 Task: Find an Airbnb in Kandahar for 8 guests from 10th to 16th July with a price range of ₹10,000 to ₹16,000 and self check-in option.
Action: Mouse moved to (464, 103)
Screenshot: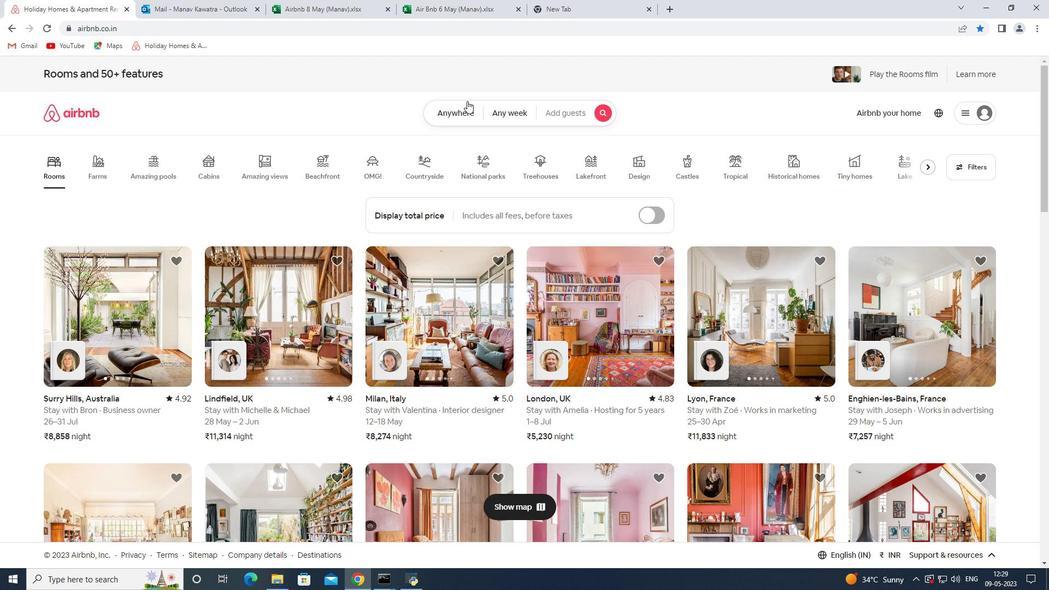 
Action: Mouse pressed left at (464, 103)
Screenshot: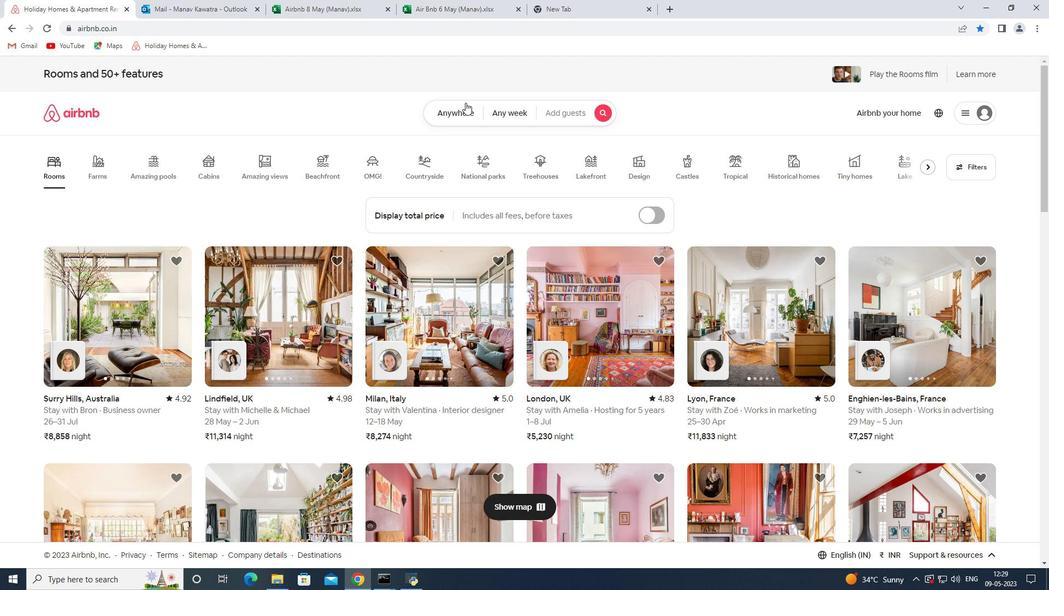 
Action: Mouse moved to (397, 159)
Screenshot: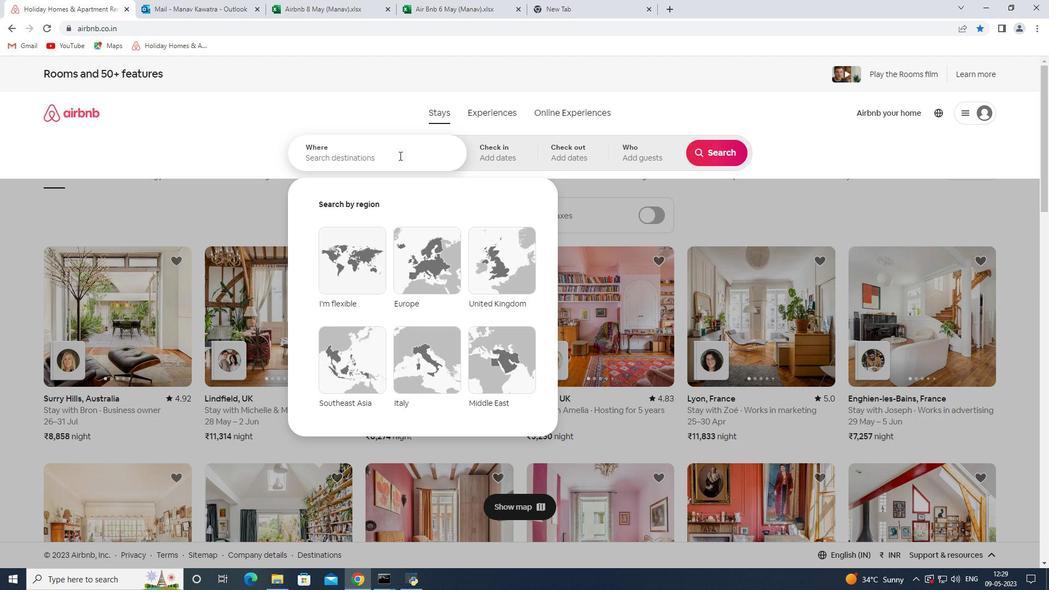 
Action: Mouse pressed left at (397, 159)
Screenshot: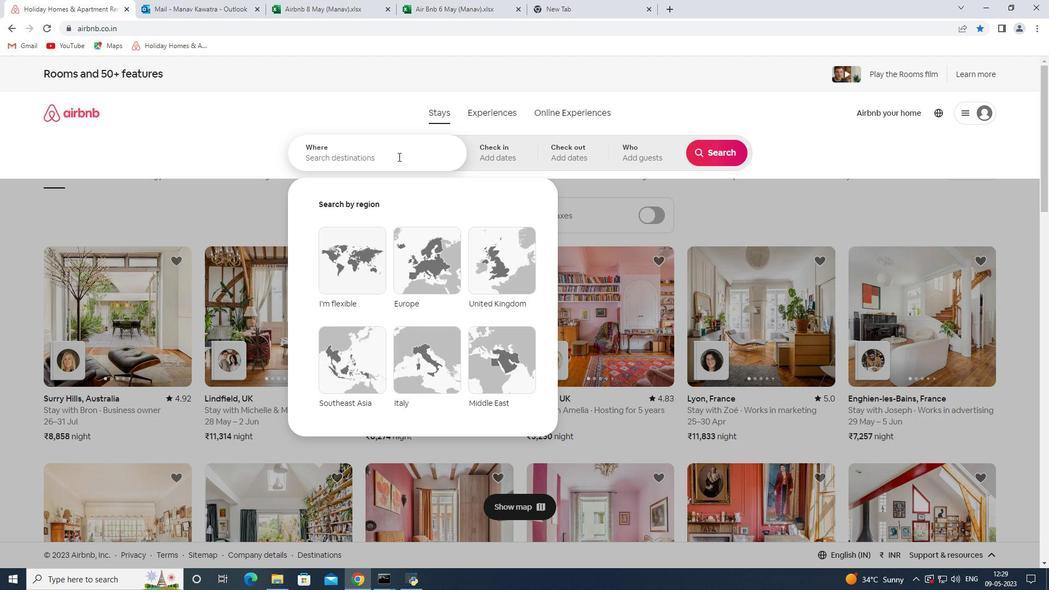 
Action: Key pressed <Key.shift><Key.shift><Key.shift>Kandahar<Key.space><Key.shift><Key.shift><Key.shift><Key.shift><Key.shift>Afg
Screenshot: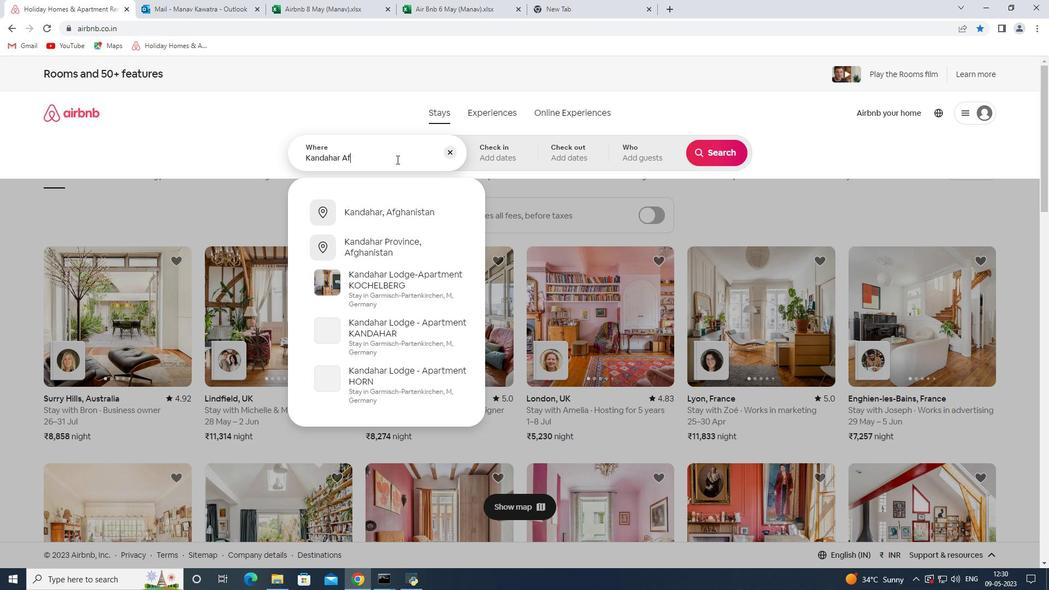 
Action: Mouse moved to (419, 222)
Screenshot: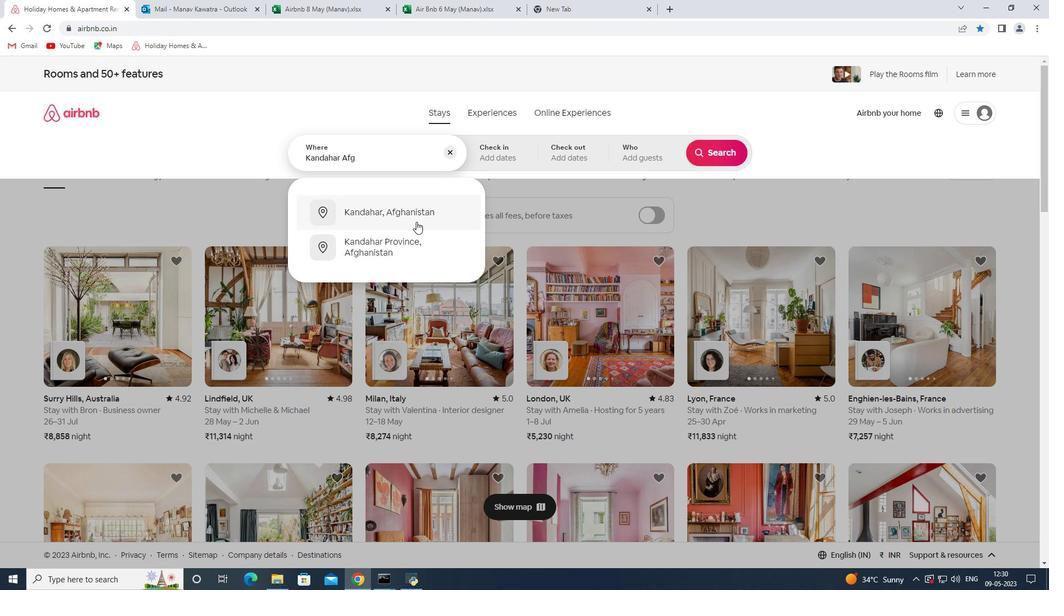
Action: Mouse pressed left at (419, 222)
Screenshot: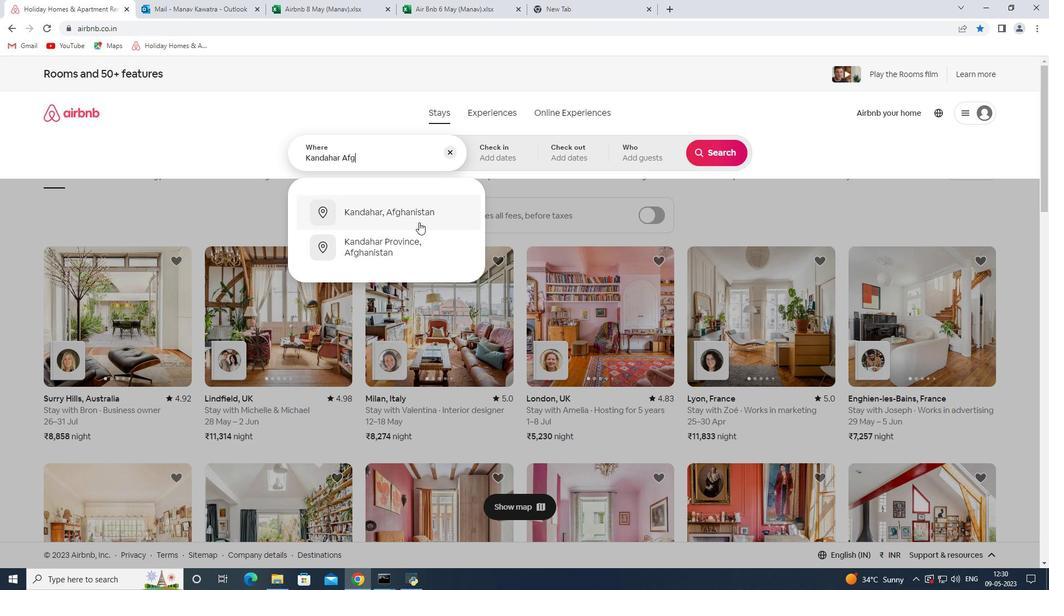 
Action: Mouse moved to (716, 240)
Screenshot: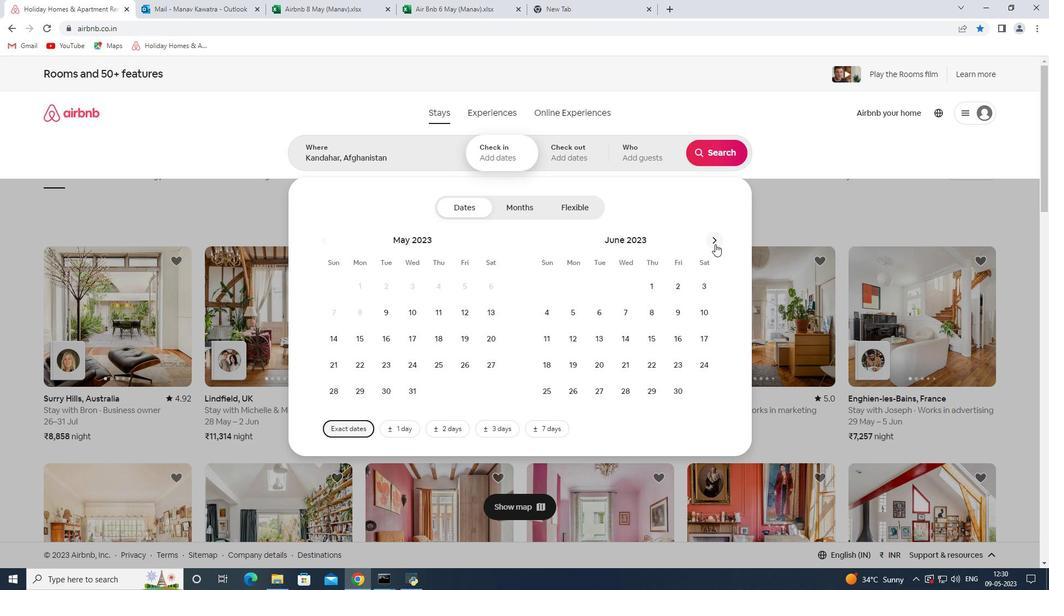
Action: Mouse pressed left at (716, 240)
Screenshot: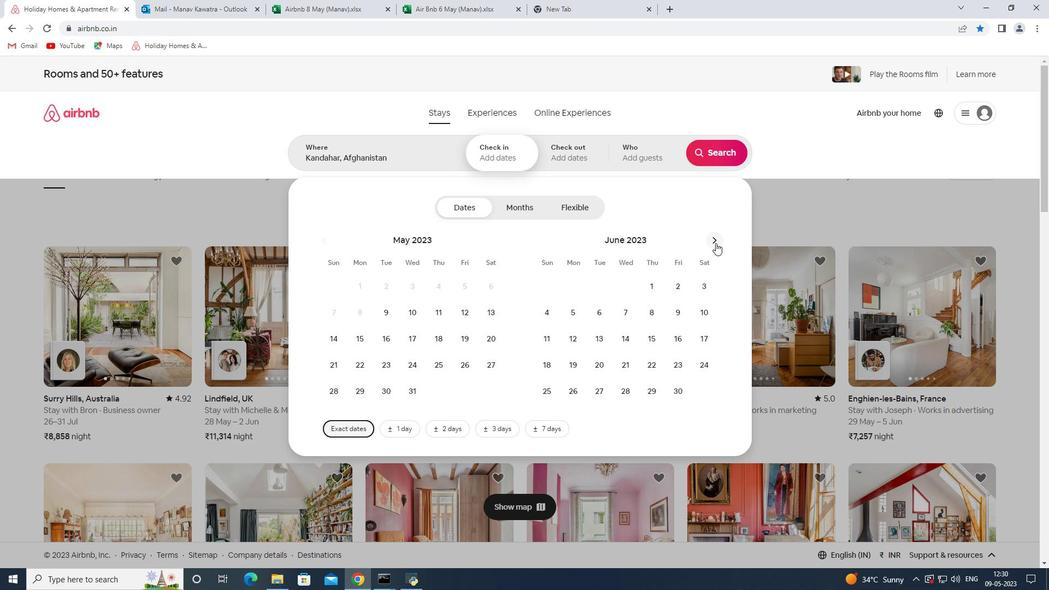 
Action: Mouse moved to (574, 345)
Screenshot: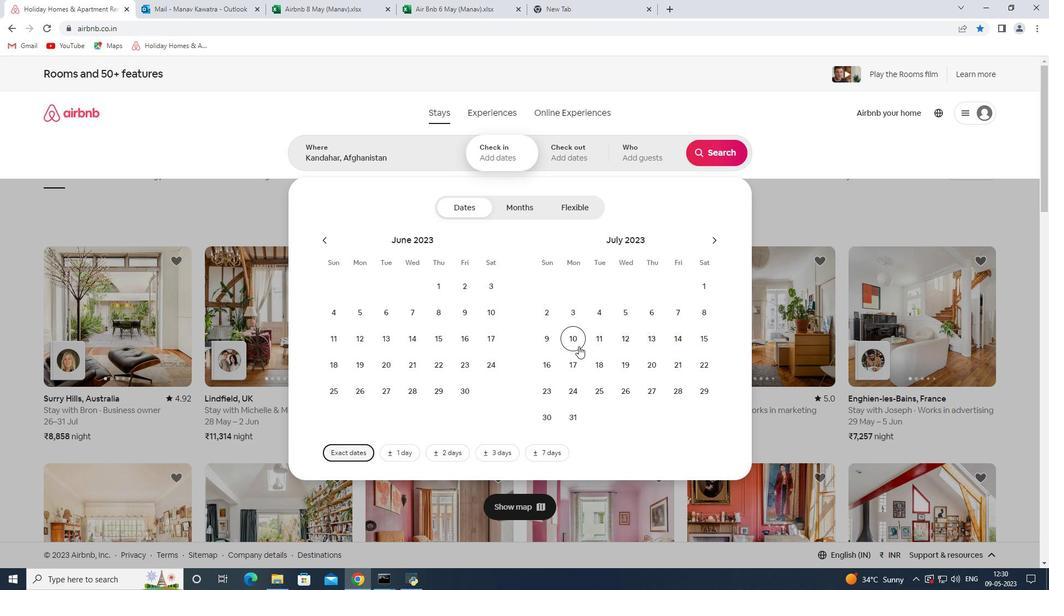 
Action: Mouse pressed left at (574, 345)
Screenshot: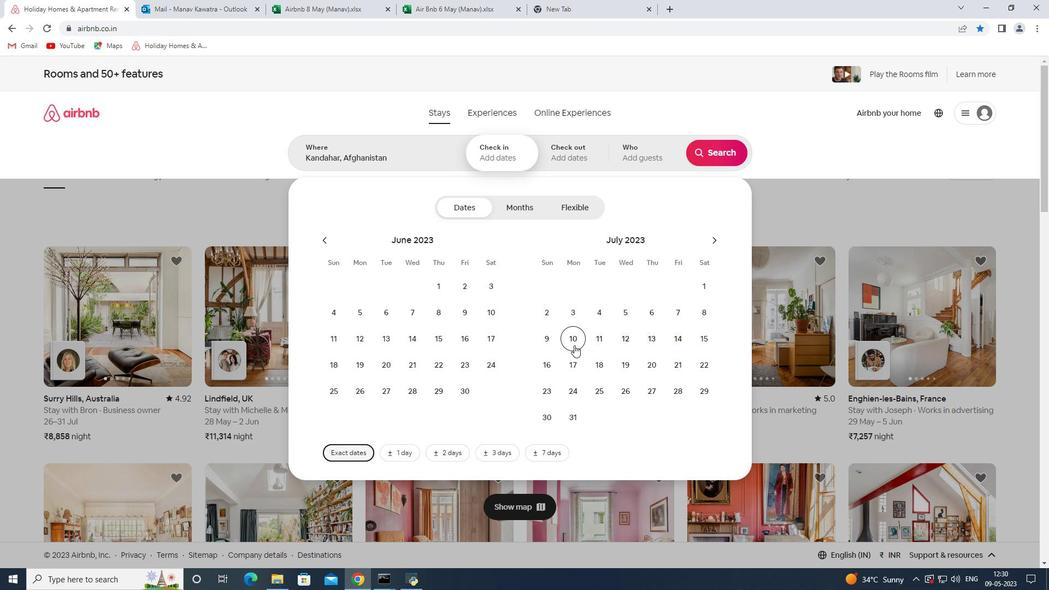 
Action: Mouse moved to (551, 368)
Screenshot: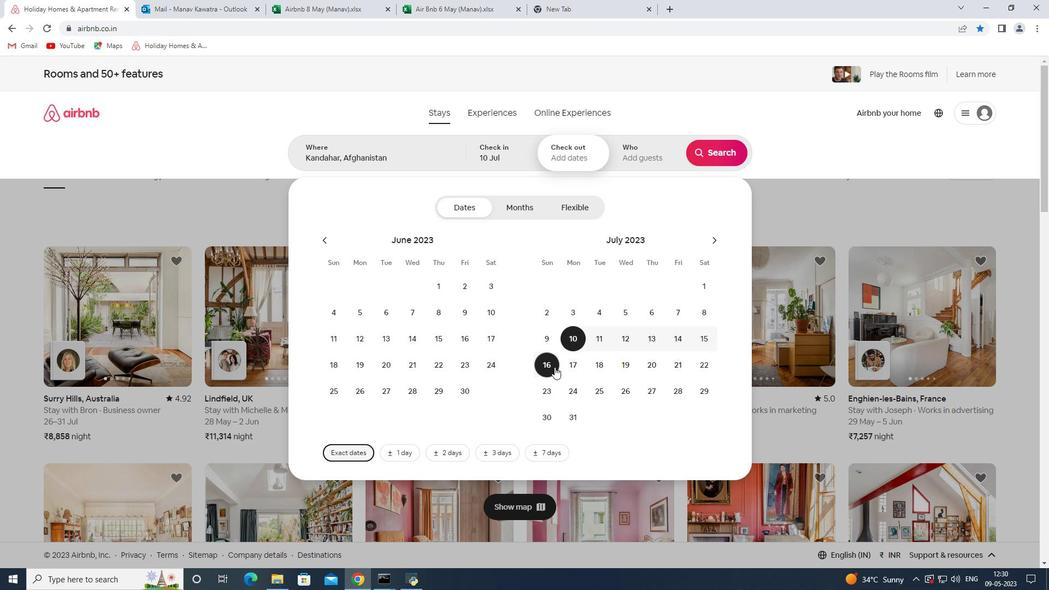 
Action: Mouse pressed left at (551, 368)
Screenshot: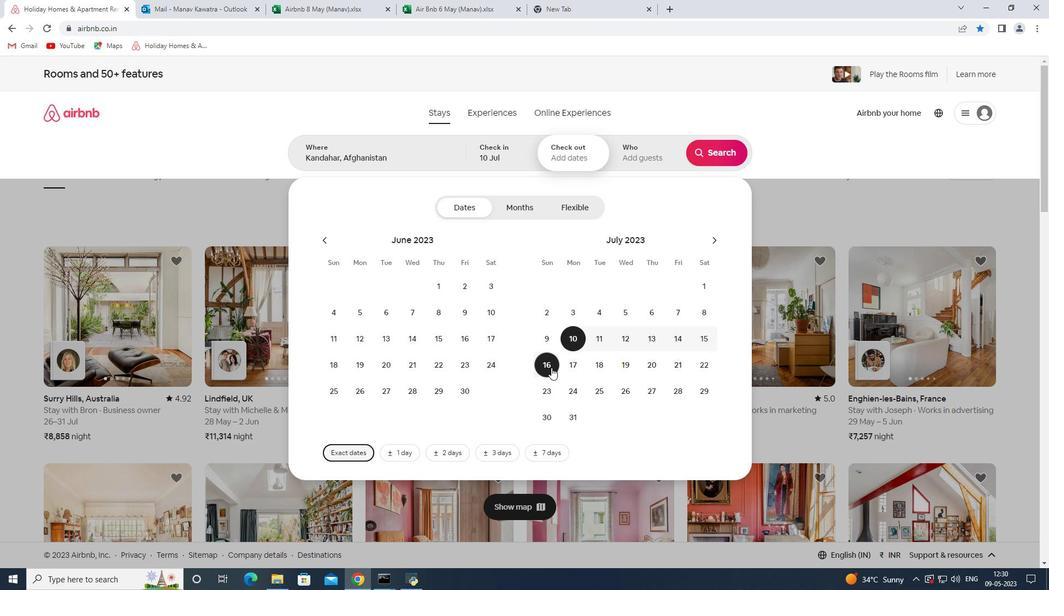 
Action: Mouse moved to (641, 164)
Screenshot: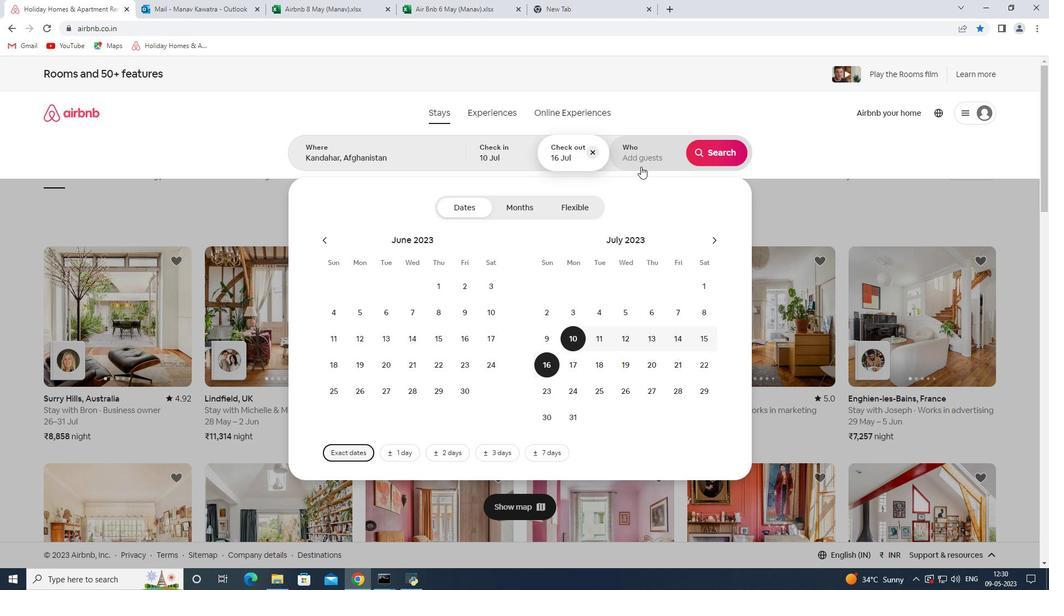 
Action: Mouse pressed left at (641, 164)
Screenshot: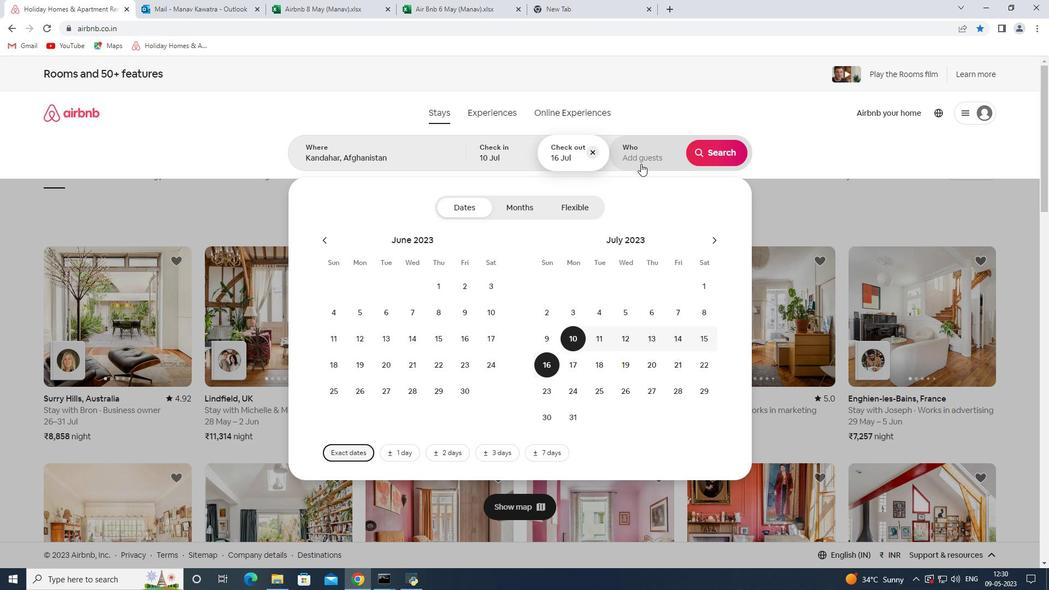 
Action: Mouse moved to (727, 211)
Screenshot: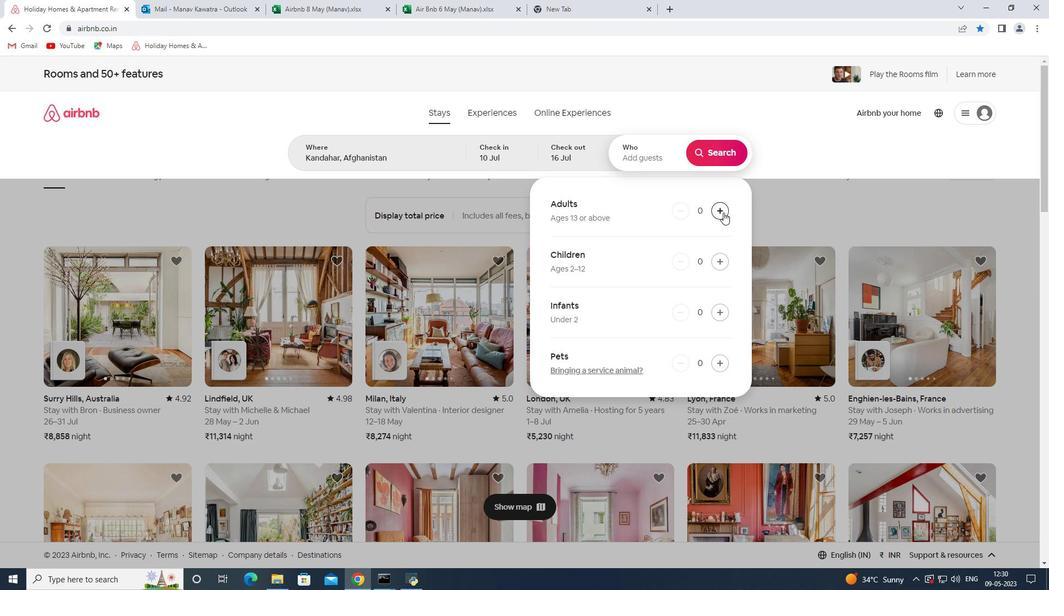
Action: Mouse pressed left at (727, 211)
Screenshot: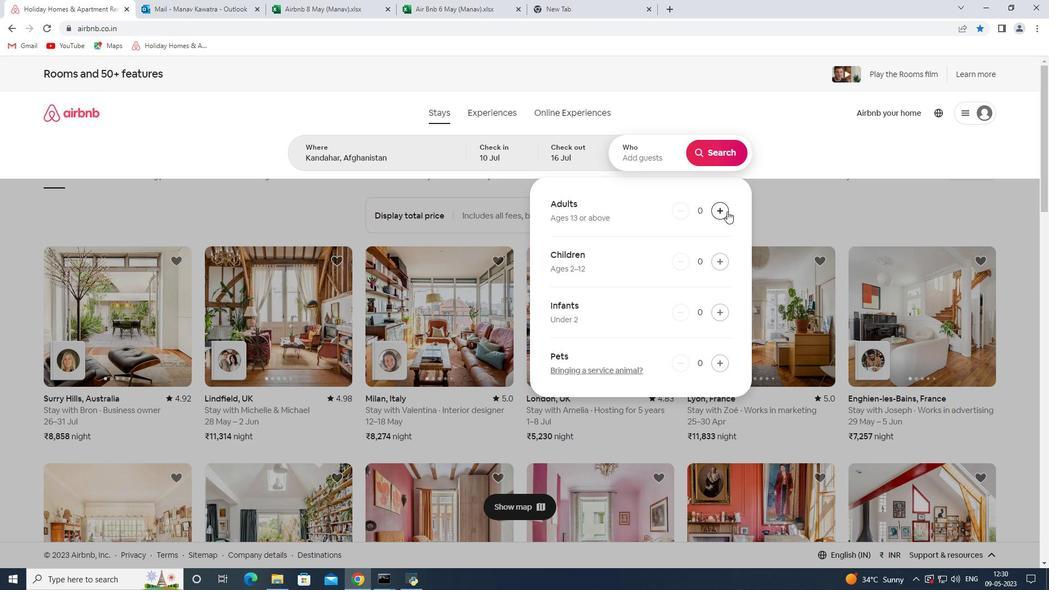 
Action: Mouse pressed left at (727, 211)
Screenshot: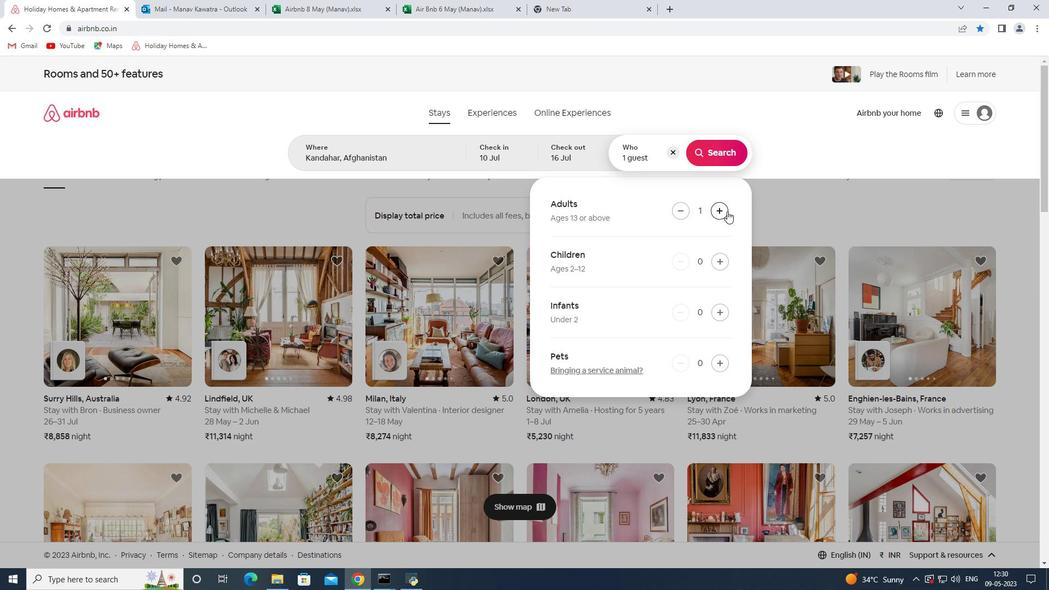
Action: Mouse moved to (722, 212)
Screenshot: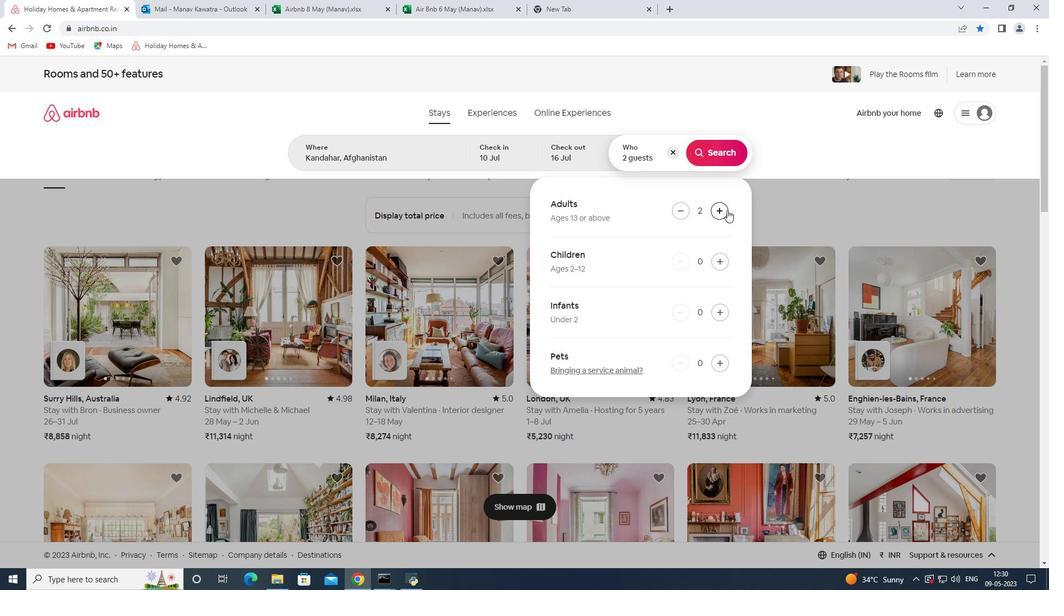 
Action: Mouse pressed left at (722, 212)
Screenshot: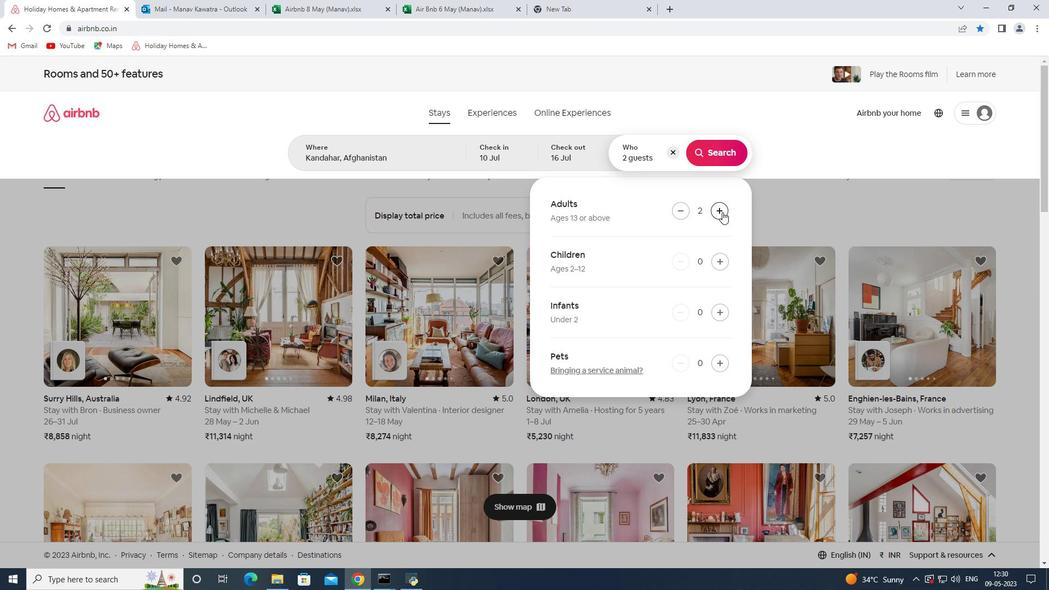 
Action: Mouse pressed left at (722, 212)
Screenshot: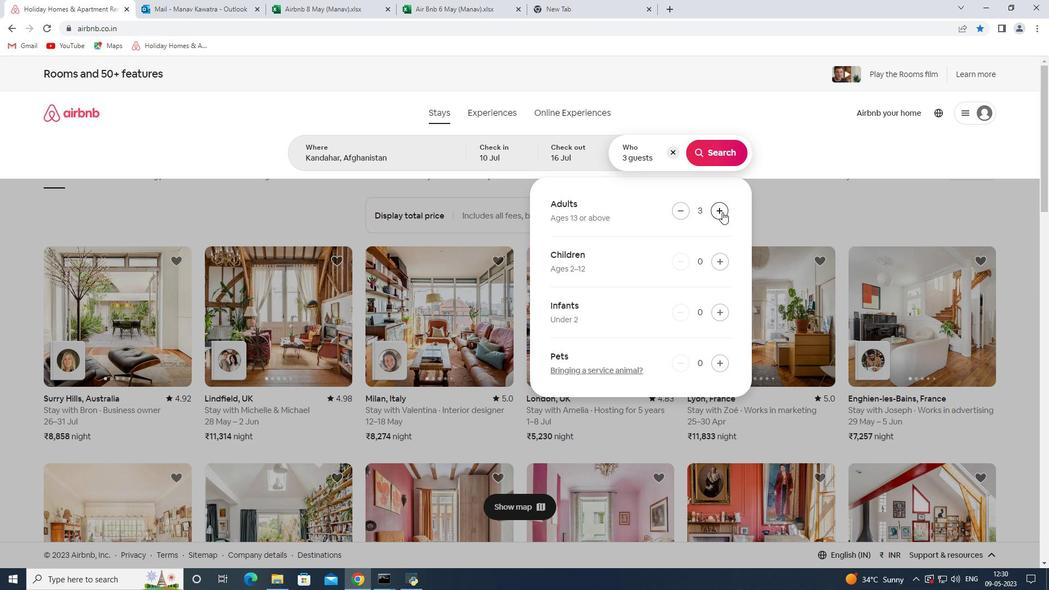 
Action: Mouse pressed left at (722, 212)
Screenshot: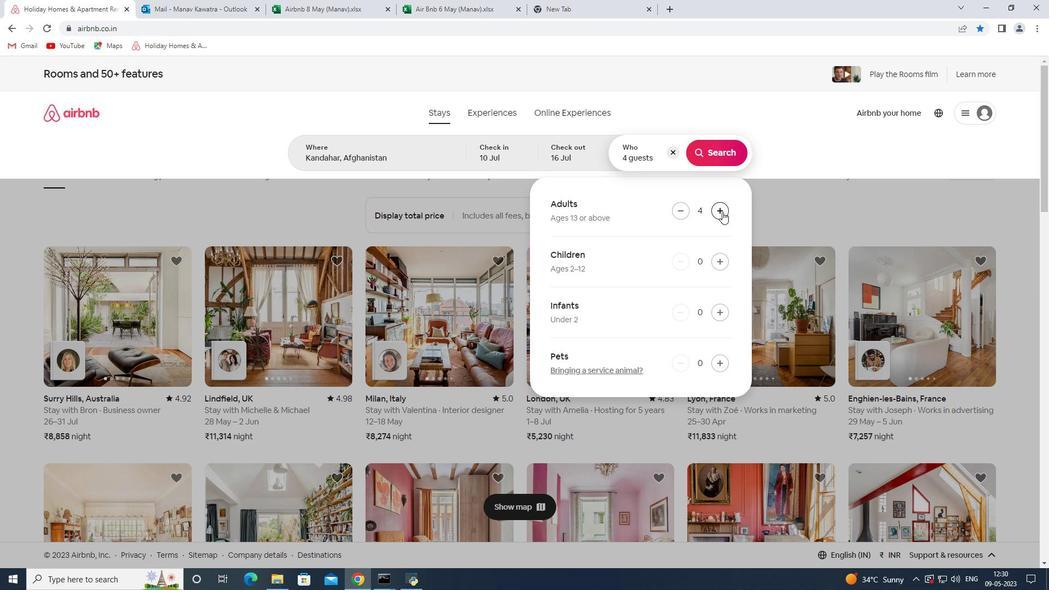 
Action: Mouse pressed left at (722, 212)
Screenshot: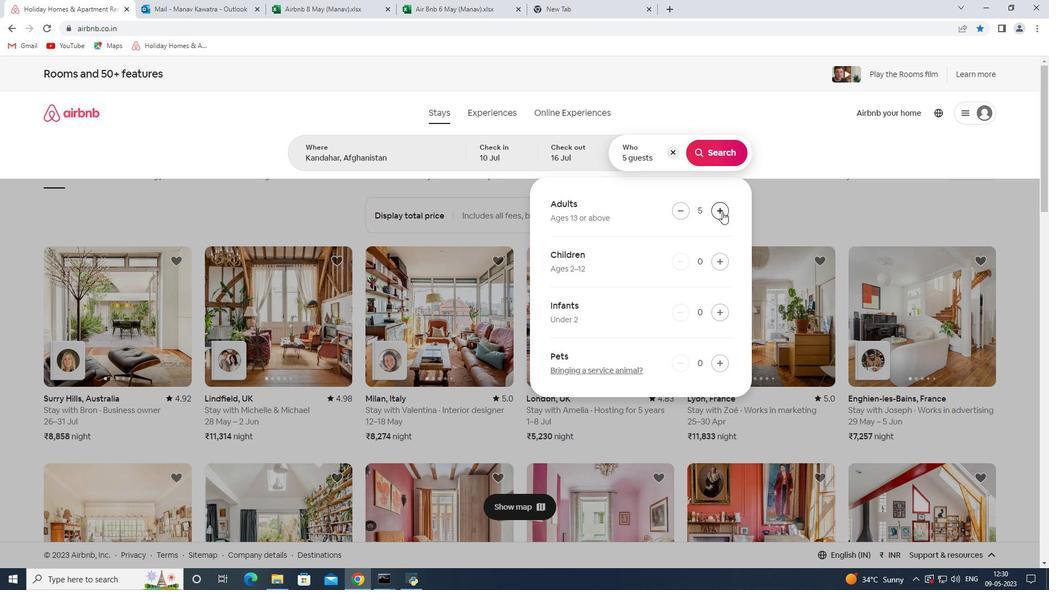 
Action: Mouse pressed left at (722, 212)
Screenshot: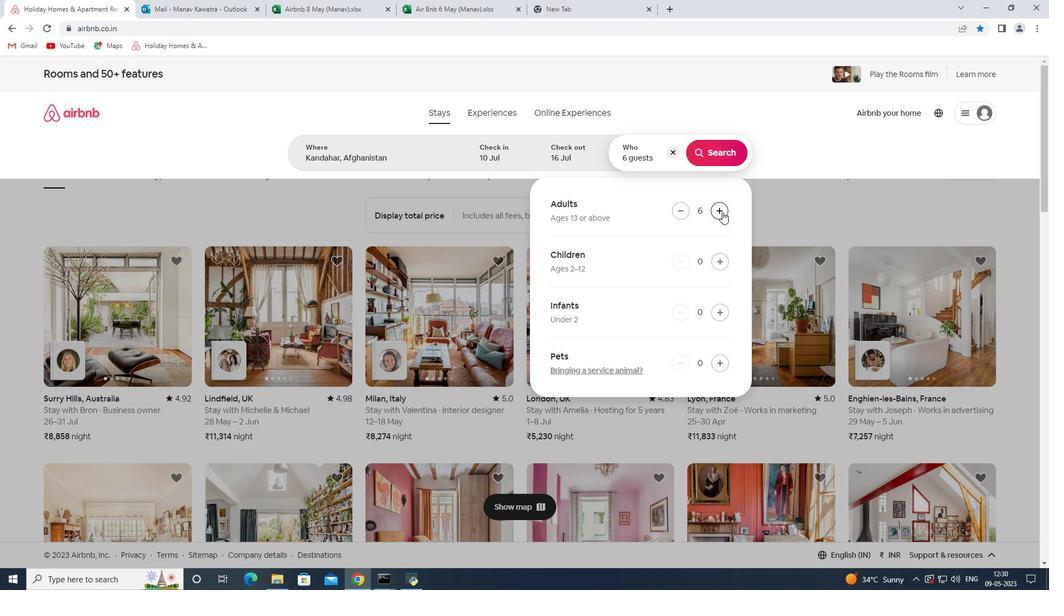 
Action: Mouse pressed left at (722, 212)
Screenshot: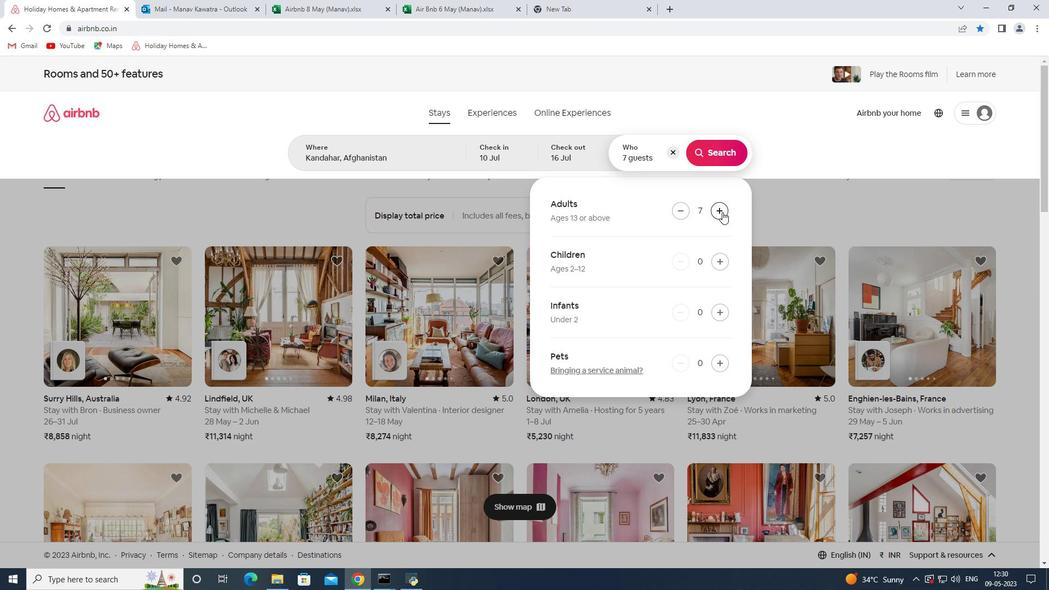 
Action: Mouse moved to (714, 156)
Screenshot: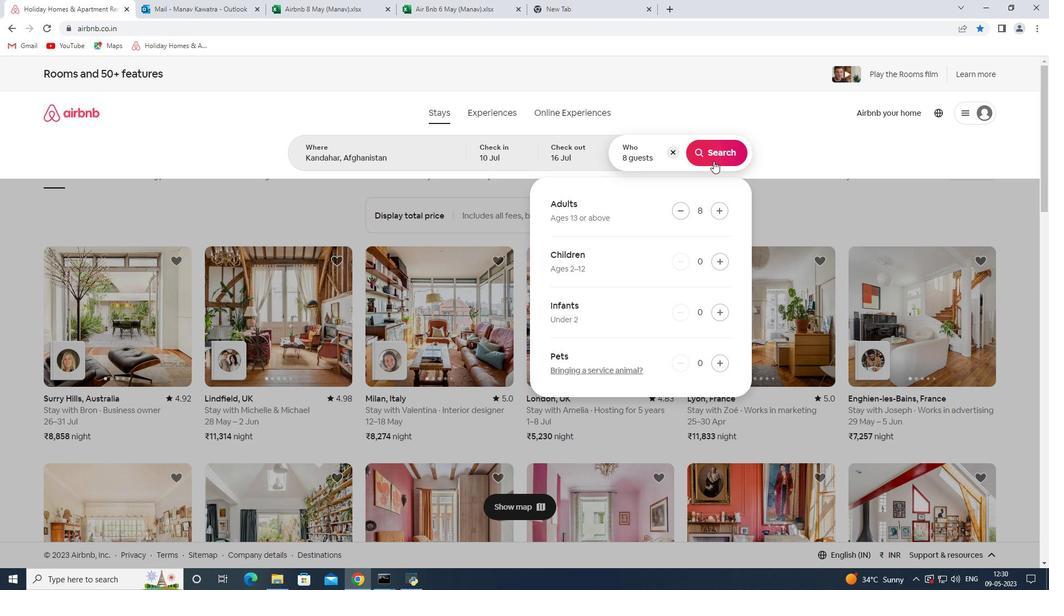 
Action: Mouse pressed left at (714, 156)
Screenshot: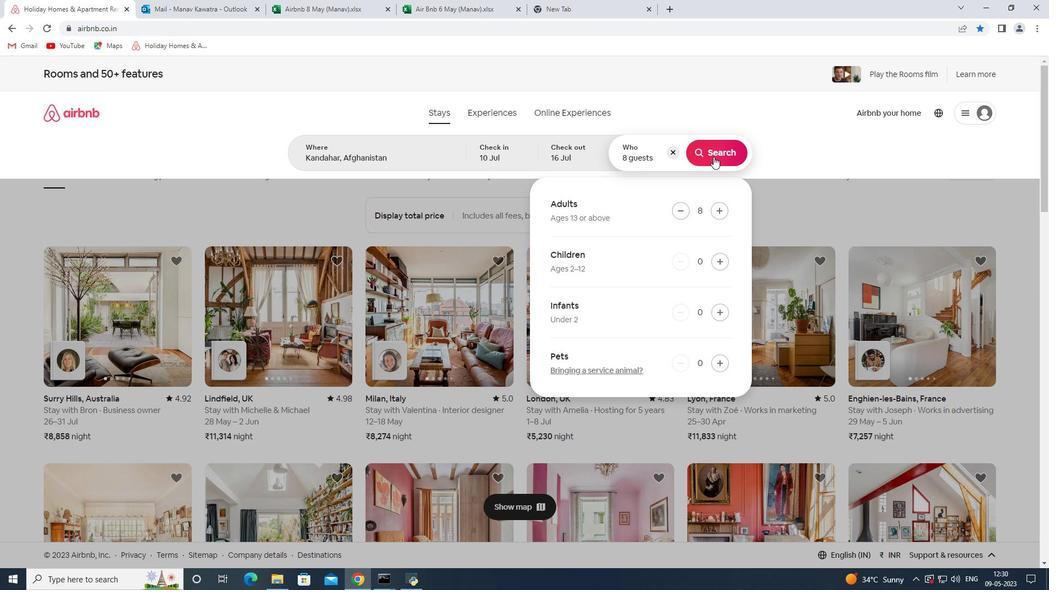 
Action: Mouse moved to (995, 120)
Screenshot: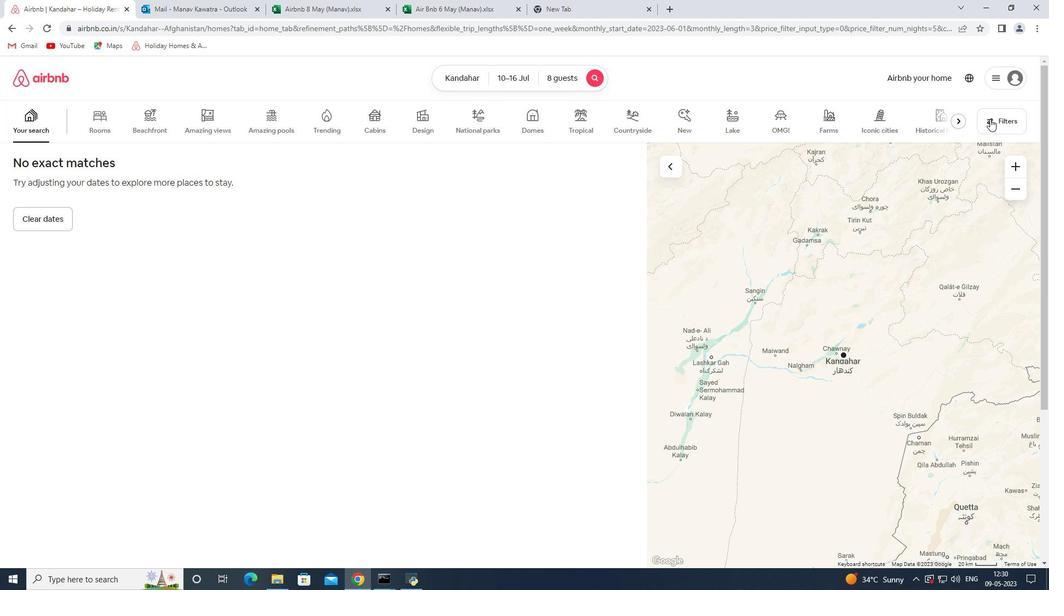 
Action: Mouse pressed left at (995, 120)
Screenshot: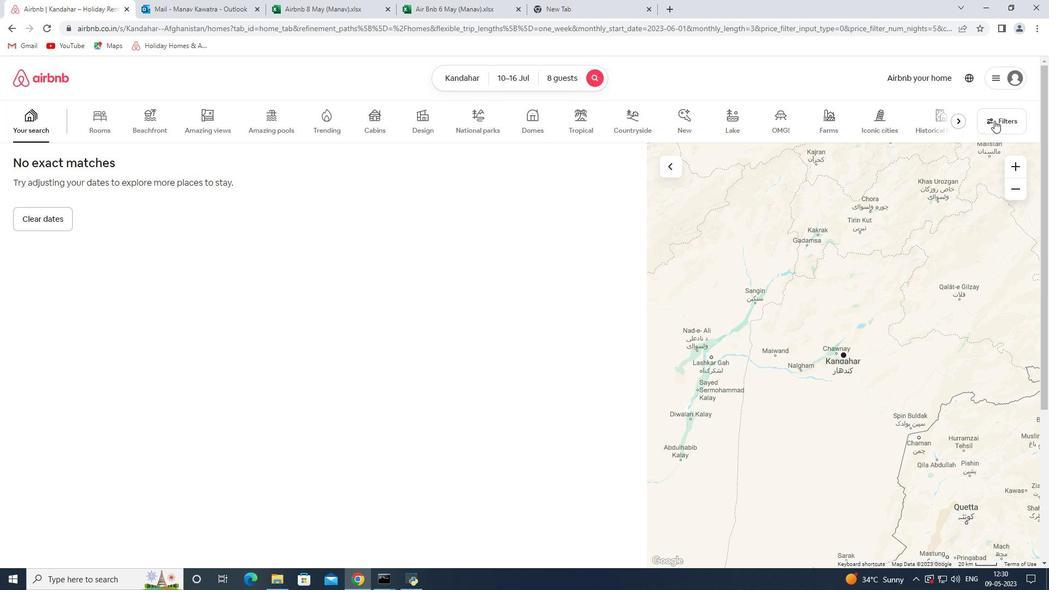 
Action: Mouse moved to (393, 392)
Screenshot: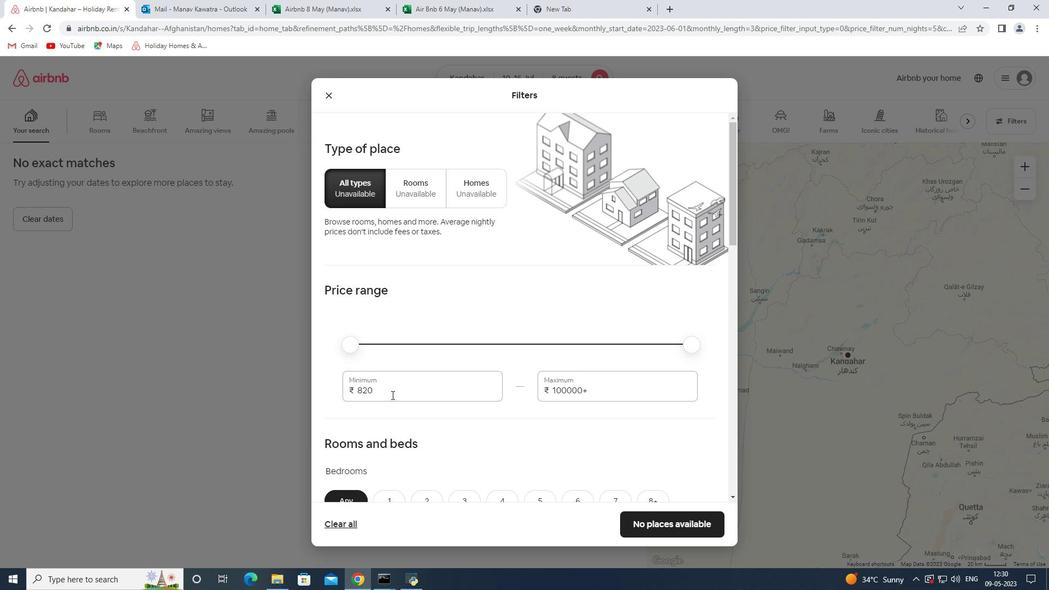 
Action: Mouse pressed left at (393, 392)
Screenshot: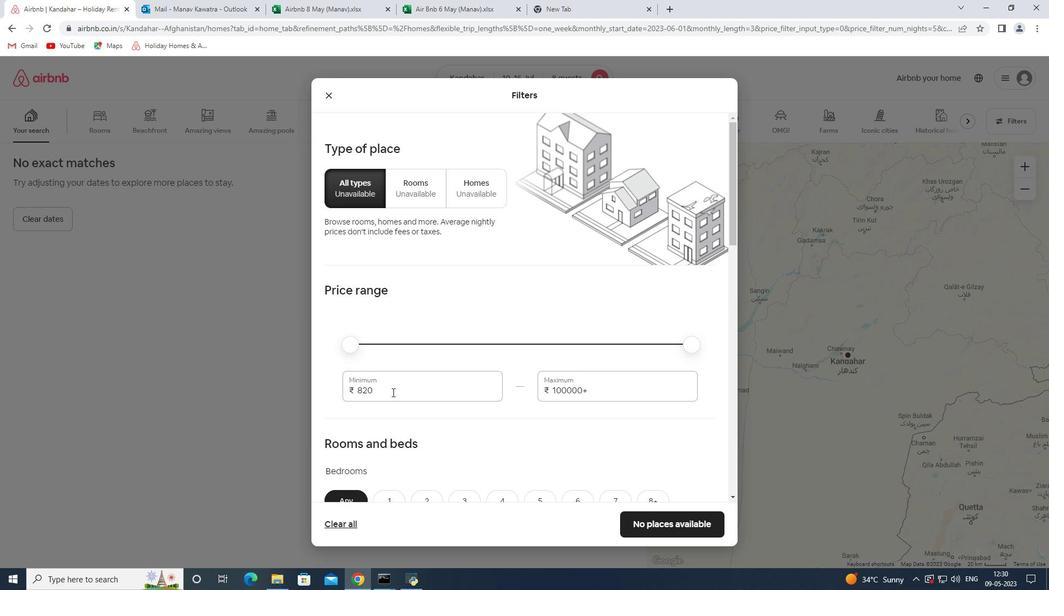 
Action: Mouse pressed left at (393, 392)
Screenshot: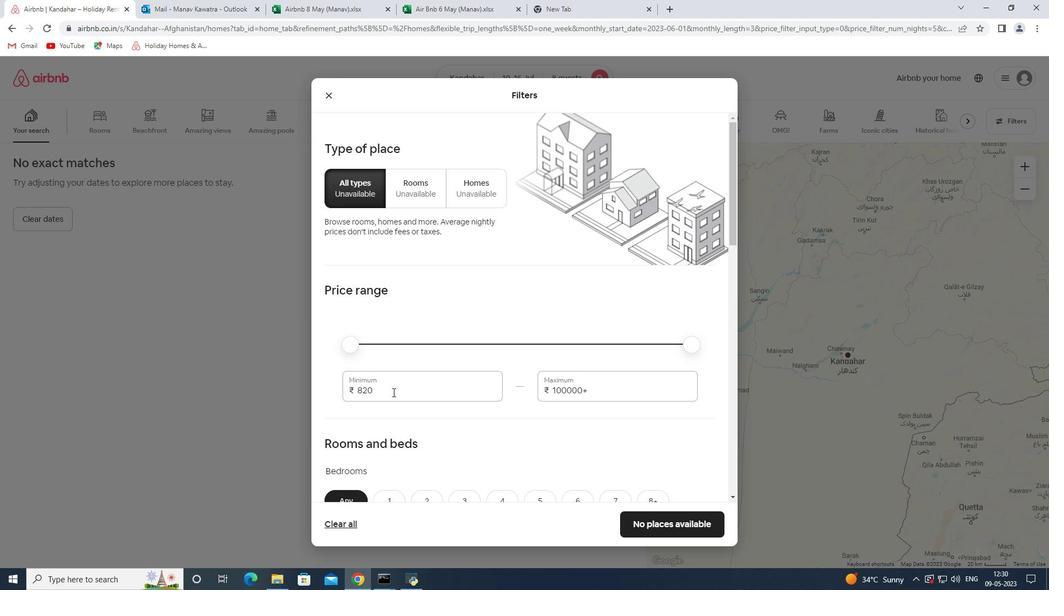 
Action: Key pressed 10000<Key.tab>16000
Screenshot: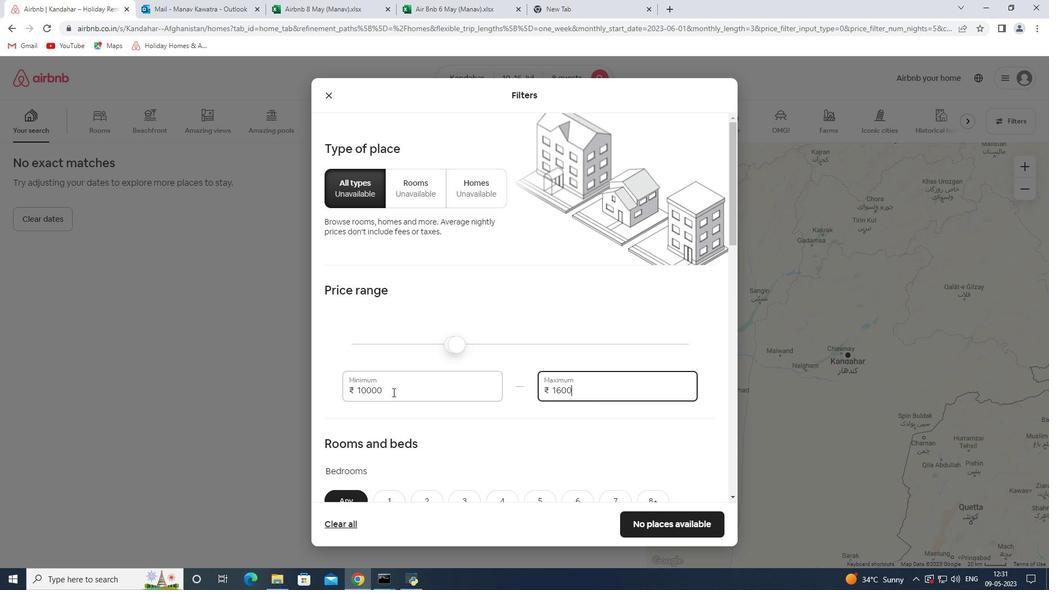 
Action: Mouse moved to (429, 433)
Screenshot: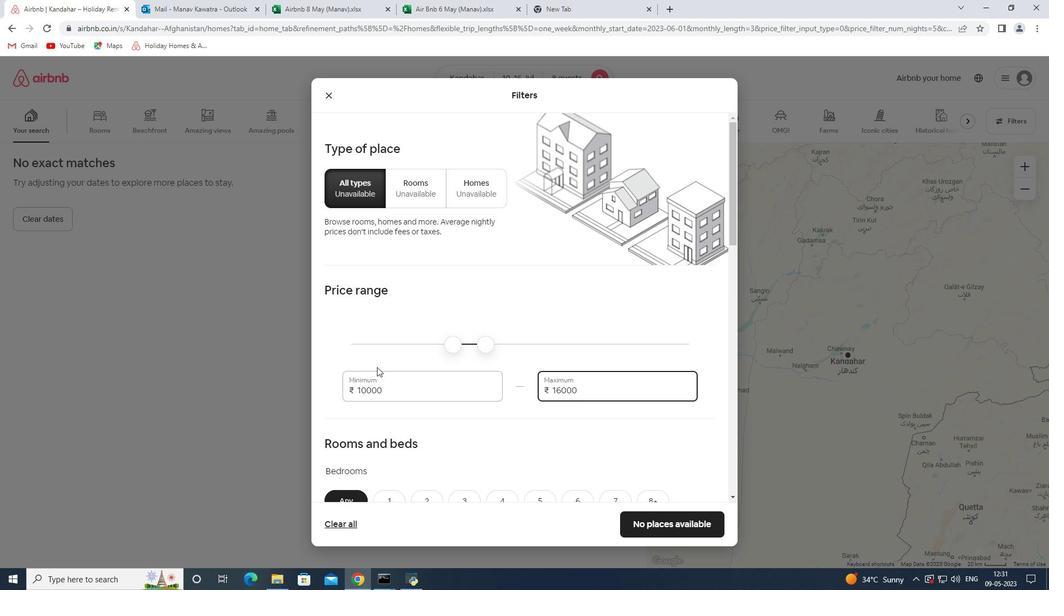 
Action: Mouse scrolled (429, 432) with delta (0, 0)
Screenshot: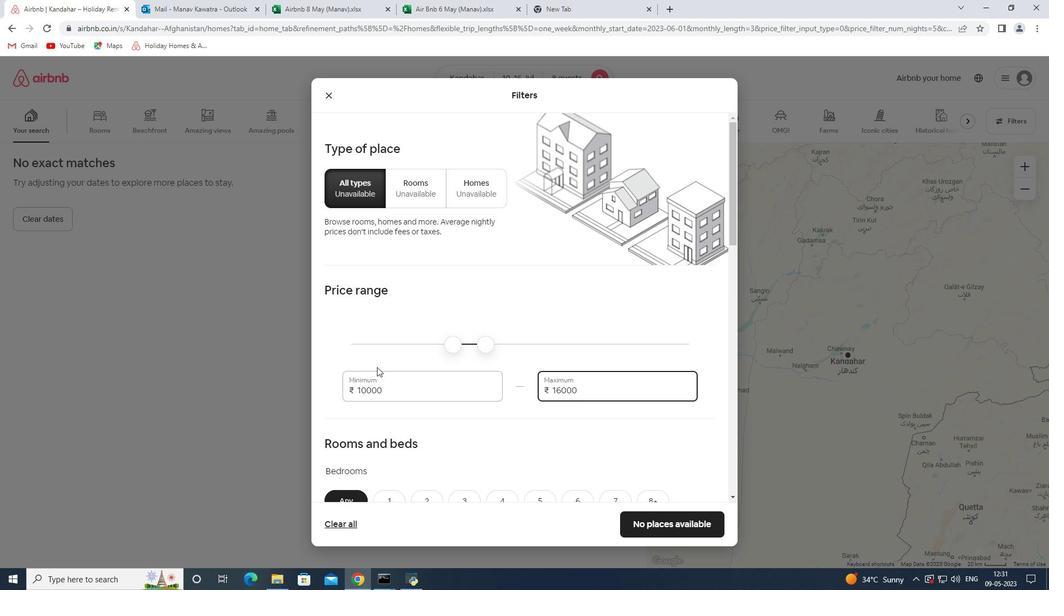
Action: Mouse moved to (446, 434)
Screenshot: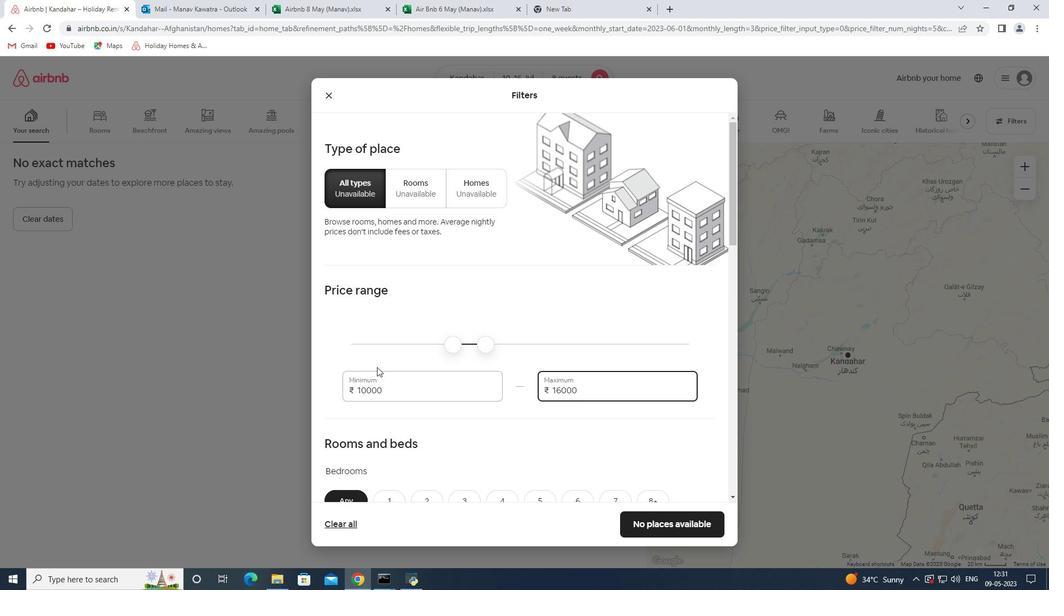 
Action: Mouse scrolled (446, 433) with delta (0, 0)
Screenshot: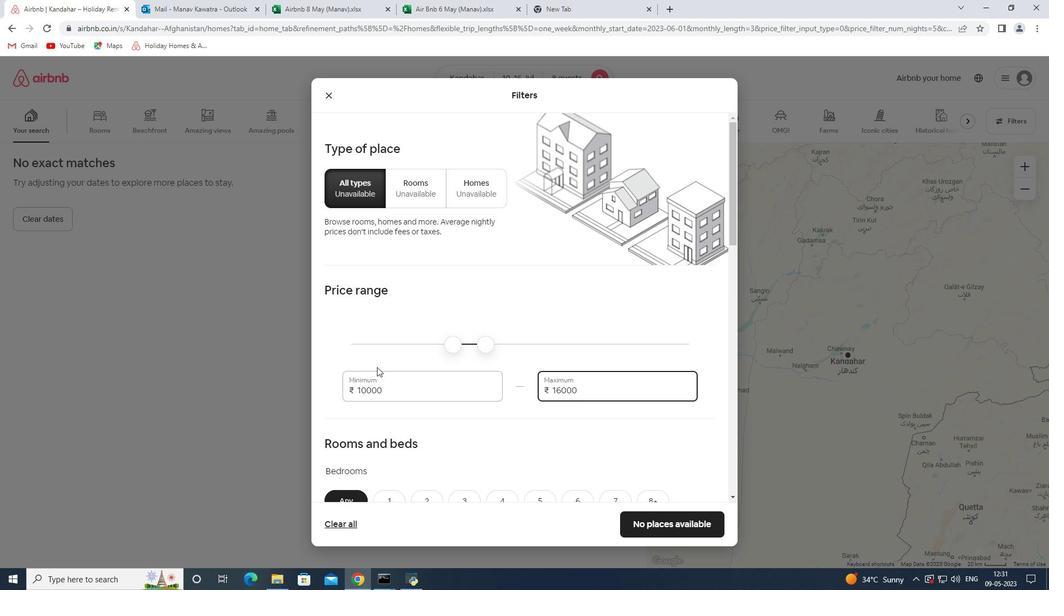 
Action: Mouse moved to (465, 432)
Screenshot: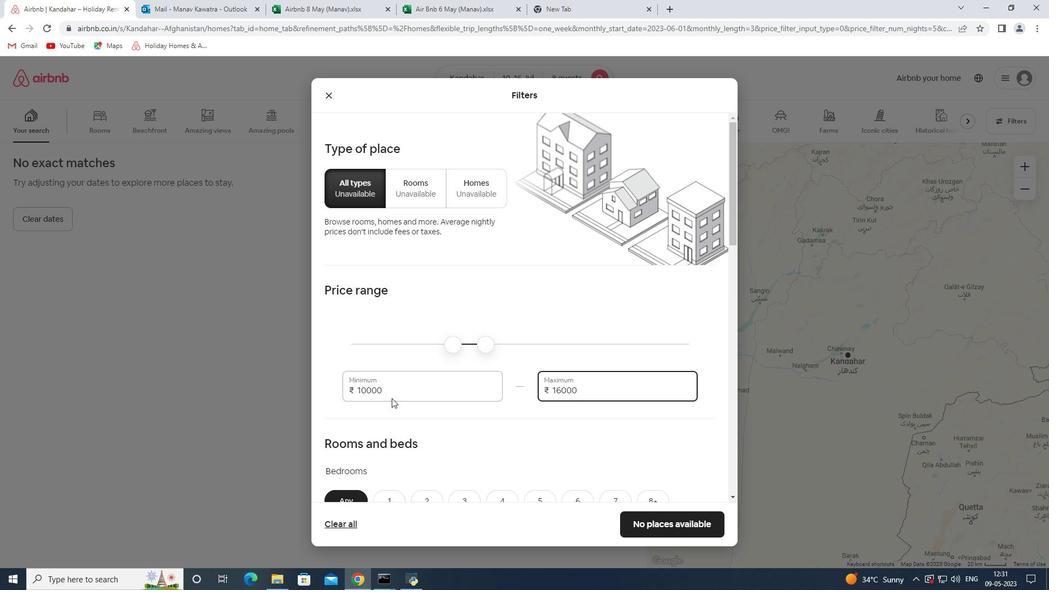 
Action: Mouse scrolled (465, 431) with delta (0, 0)
Screenshot: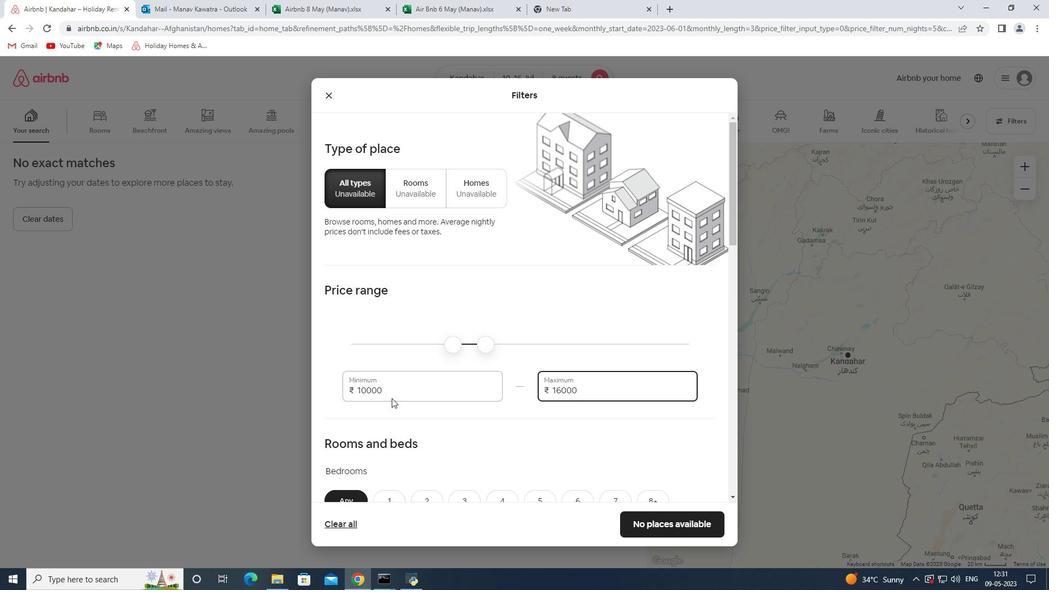 
Action: Mouse moved to (482, 424)
Screenshot: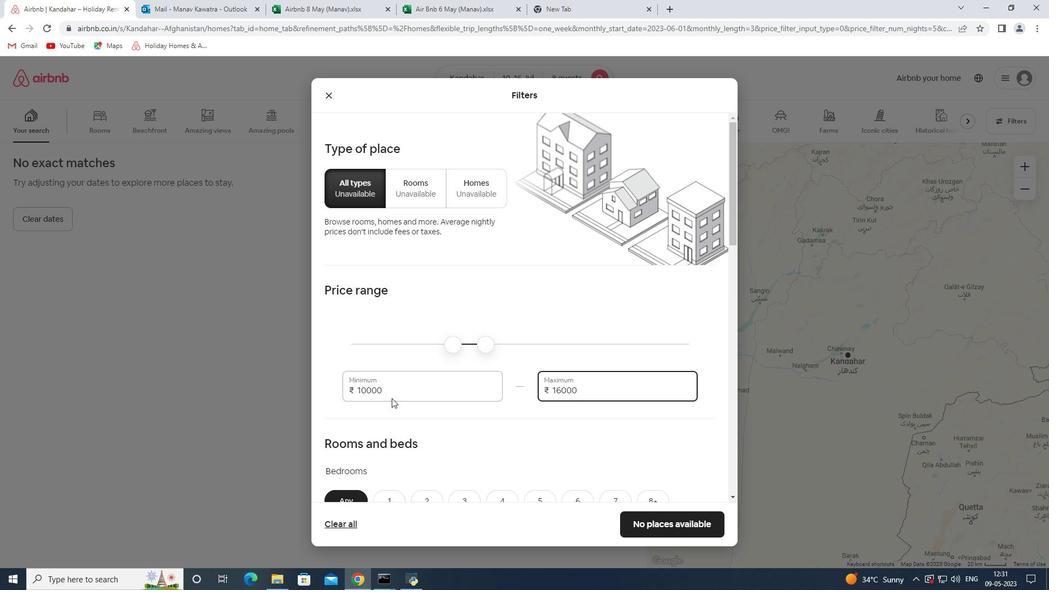 
Action: Mouse scrolled (482, 424) with delta (0, 0)
Screenshot: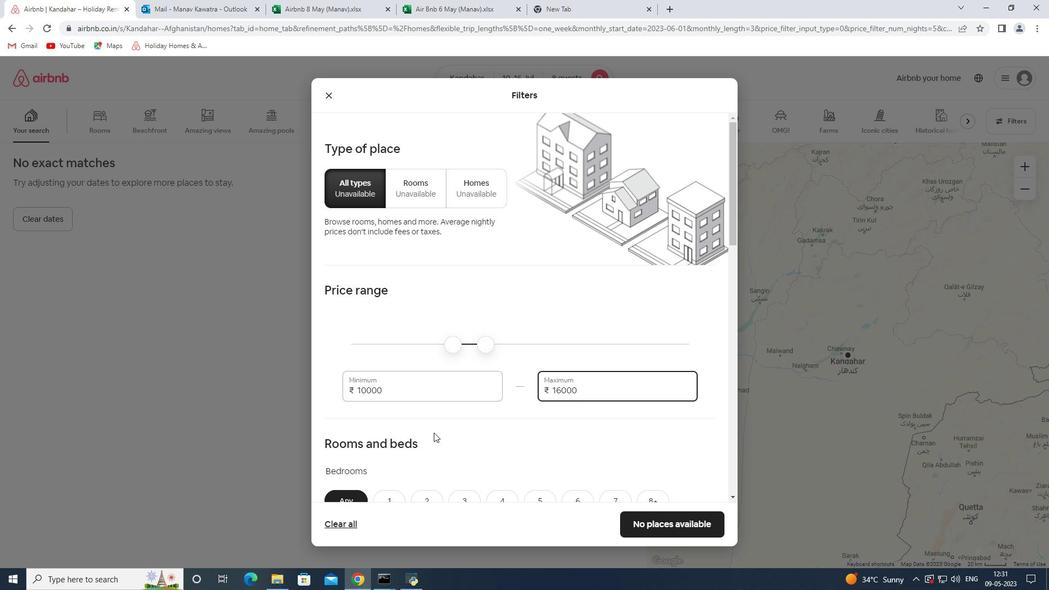 
Action: Mouse moved to (655, 277)
Screenshot: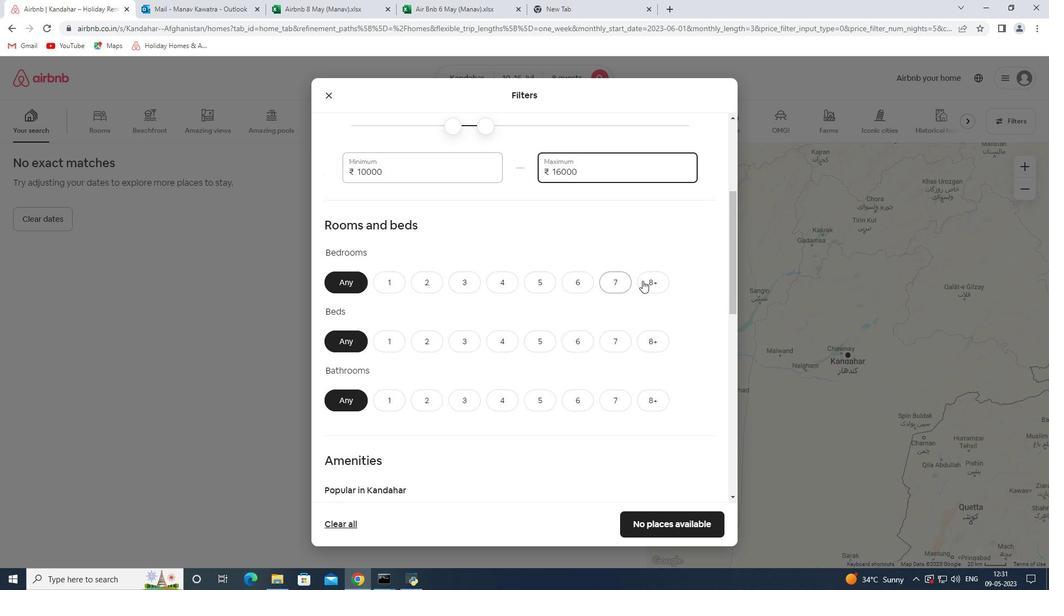 
Action: Mouse pressed left at (655, 277)
Screenshot: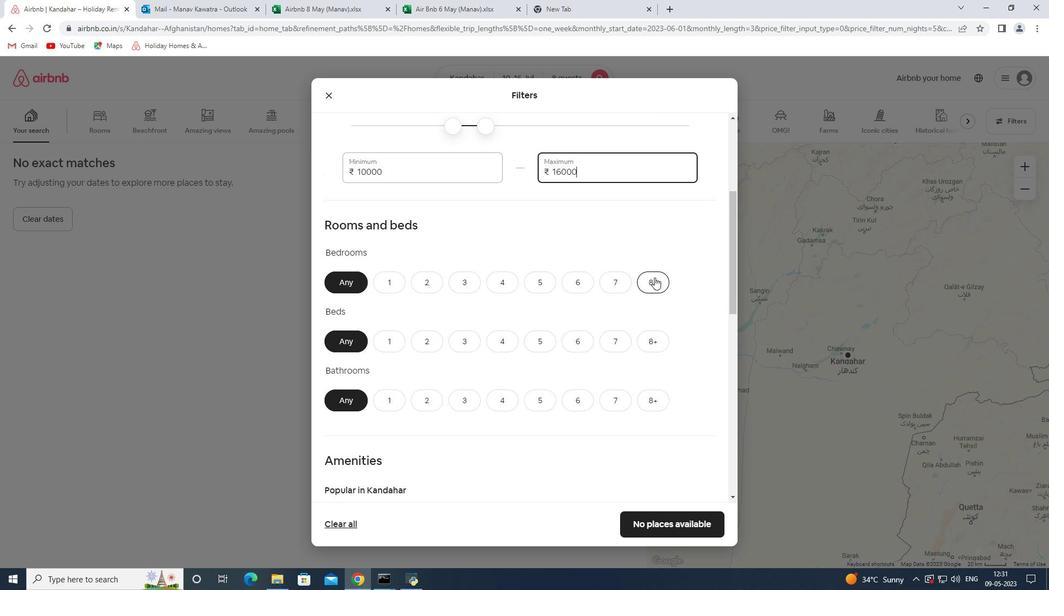 
Action: Mouse moved to (655, 339)
Screenshot: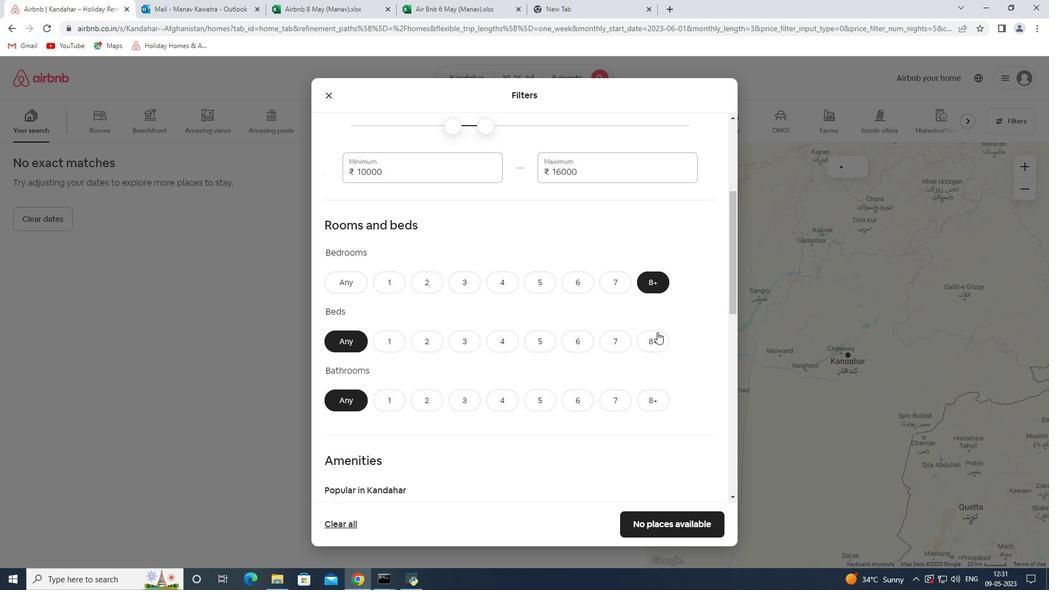 
Action: Mouse pressed left at (655, 339)
Screenshot: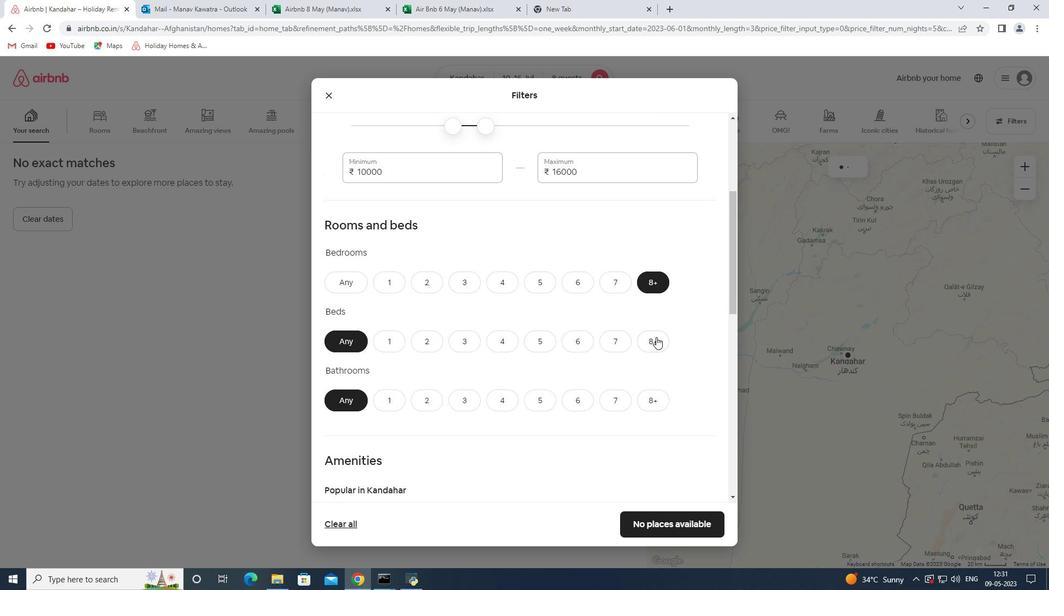 
Action: Mouse moved to (656, 400)
Screenshot: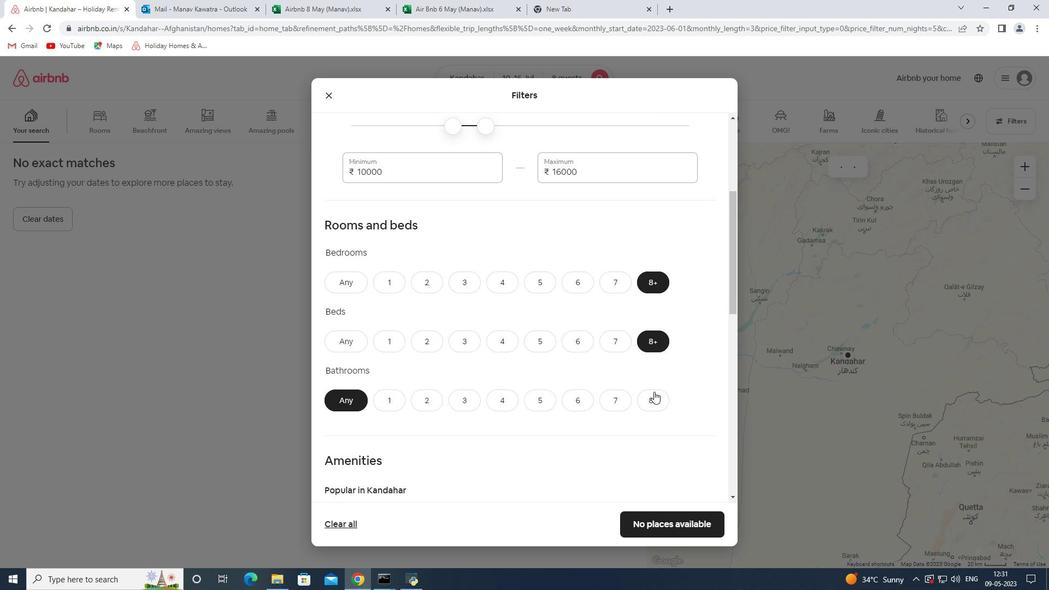 
Action: Mouse pressed left at (656, 400)
Screenshot: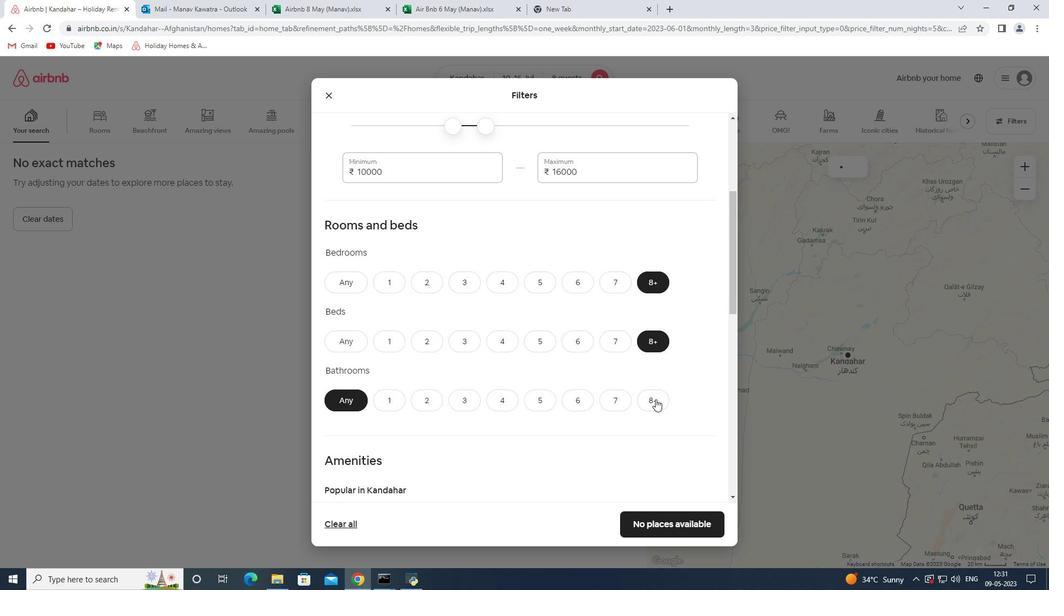 
Action: Mouse moved to (617, 408)
Screenshot: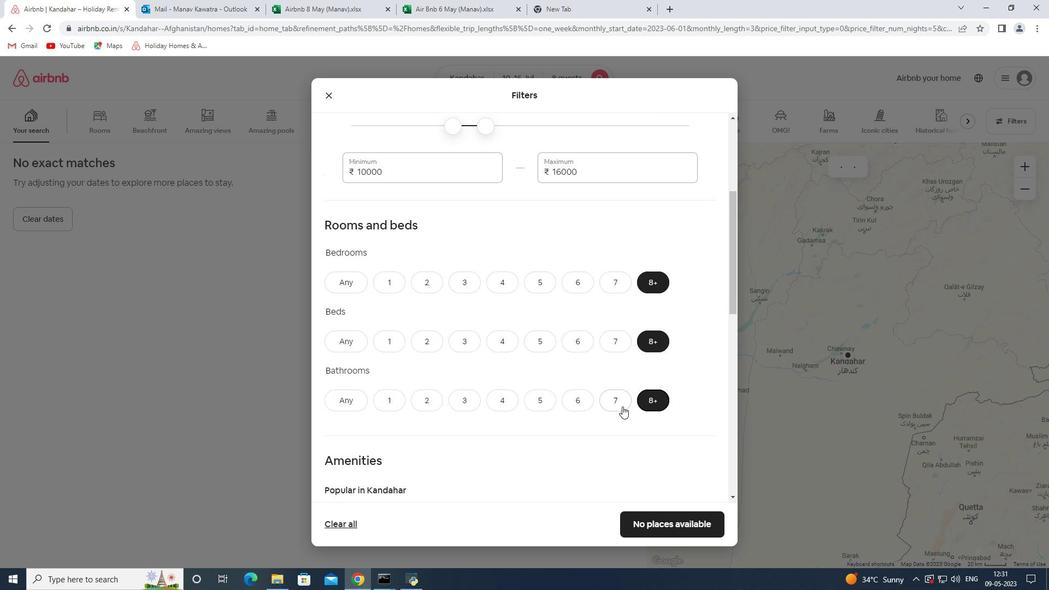 
Action: Mouse scrolled (617, 407) with delta (0, 0)
Screenshot: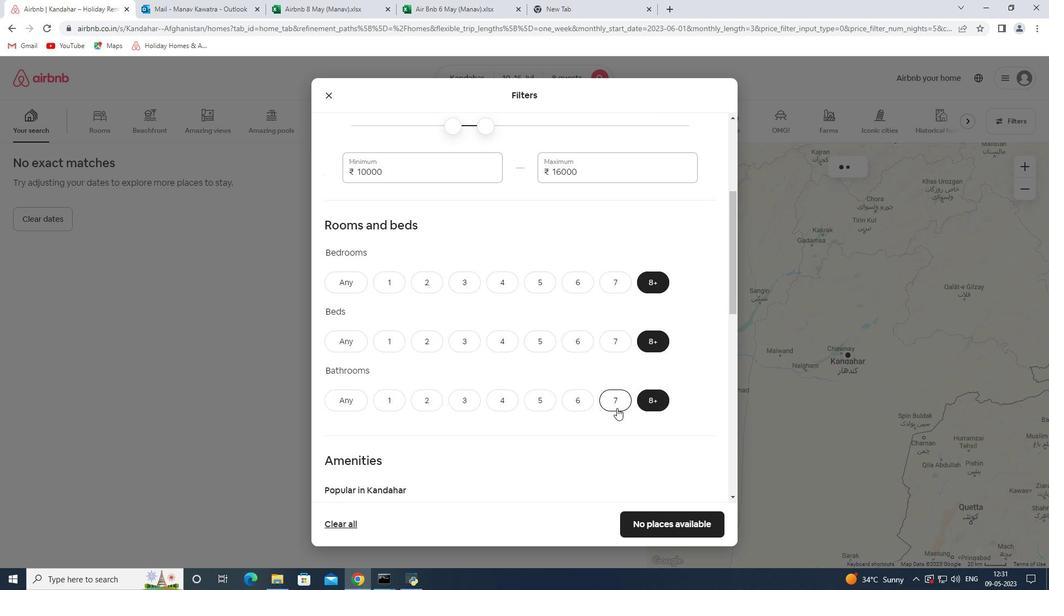 
Action: Mouse scrolled (617, 407) with delta (0, 0)
Screenshot: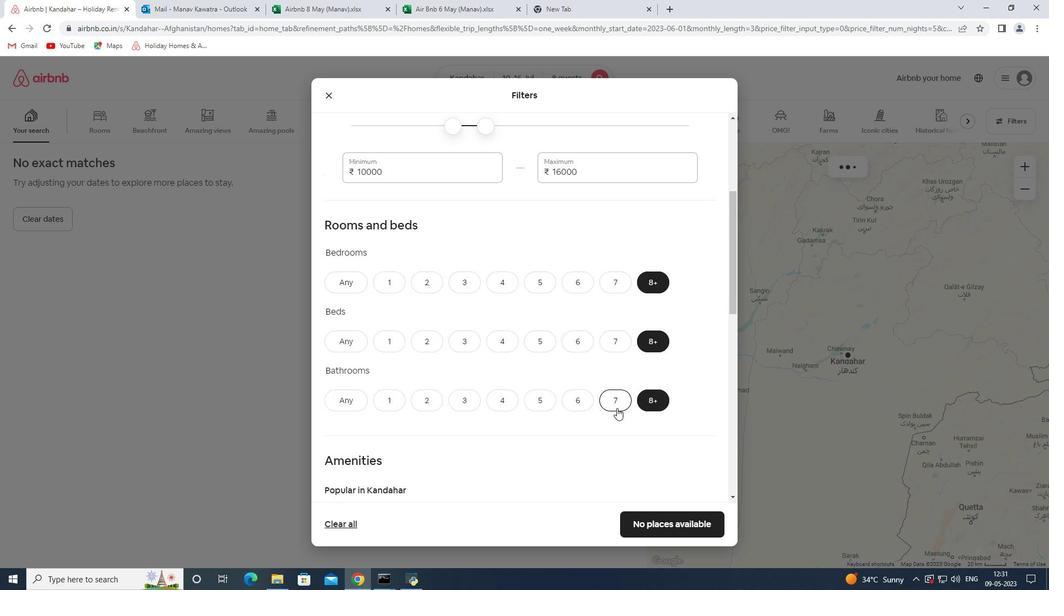 
Action: Mouse moved to (459, 374)
Screenshot: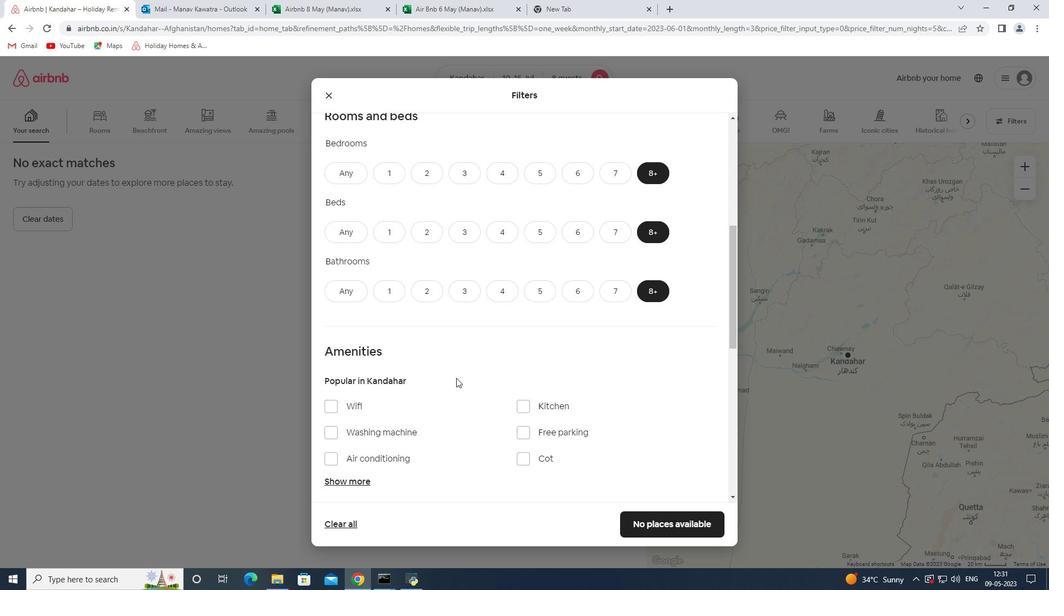 
Action: Mouse scrolled (459, 374) with delta (0, 0)
Screenshot: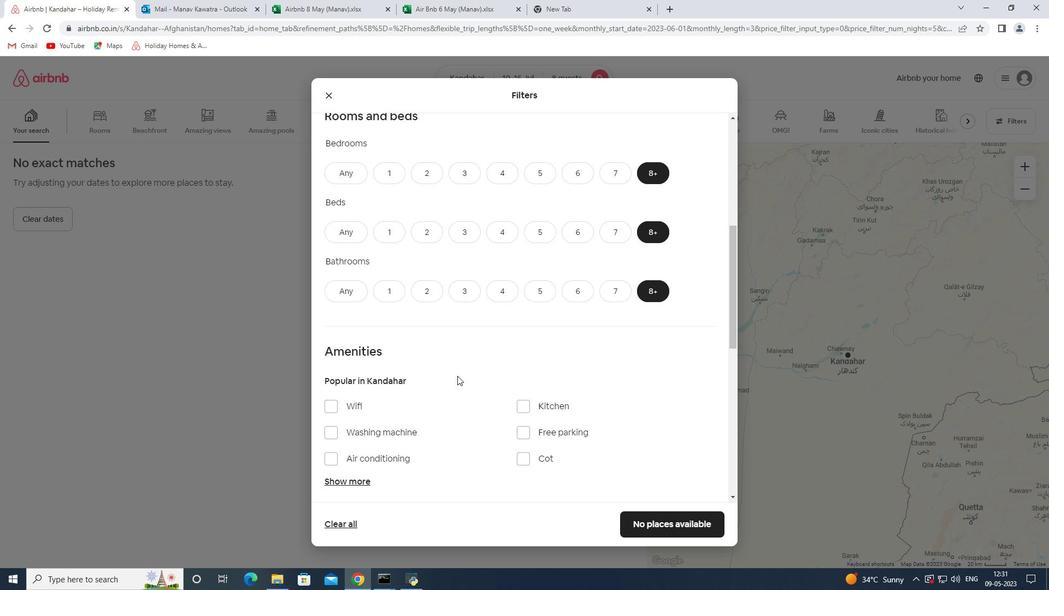 
Action: Mouse scrolled (459, 374) with delta (0, 0)
Screenshot: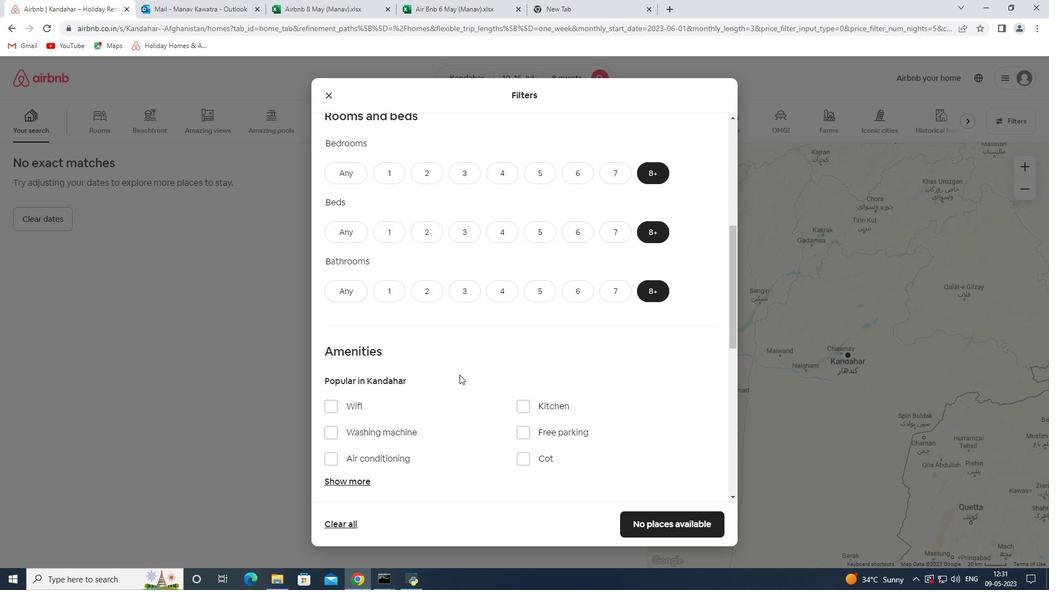 
Action: Mouse moved to (460, 374)
Screenshot: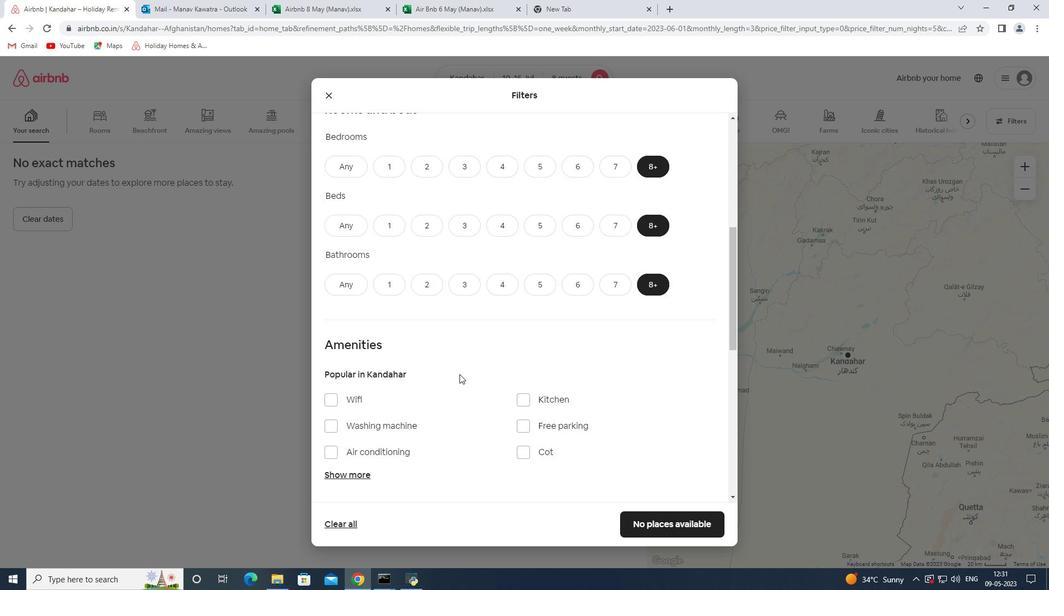 
Action: Mouse scrolled (460, 374) with delta (0, 0)
Screenshot: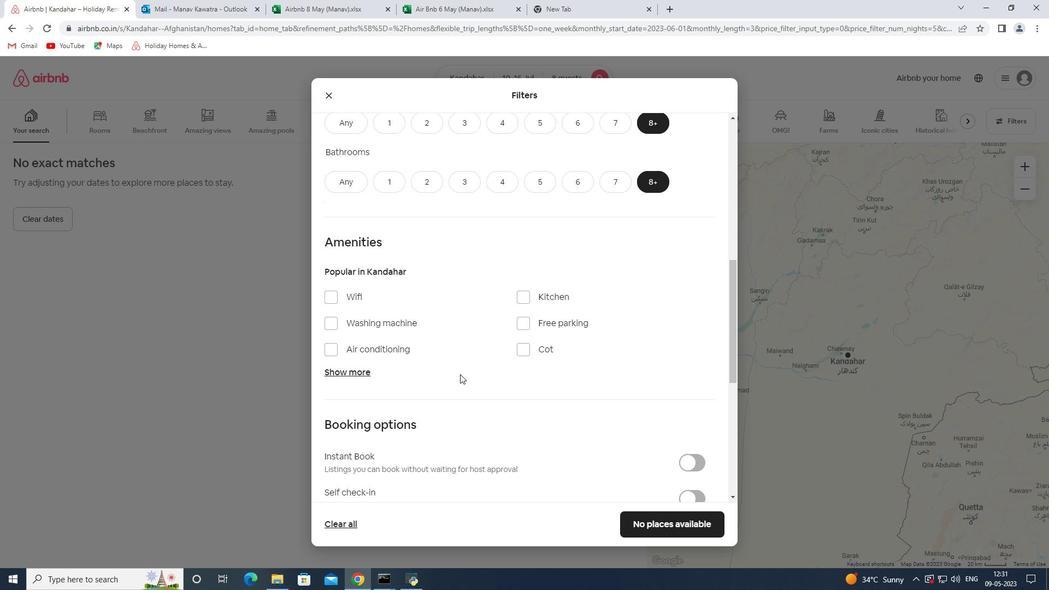 
Action: Mouse scrolled (460, 374) with delta (0, 0)
Screenshot: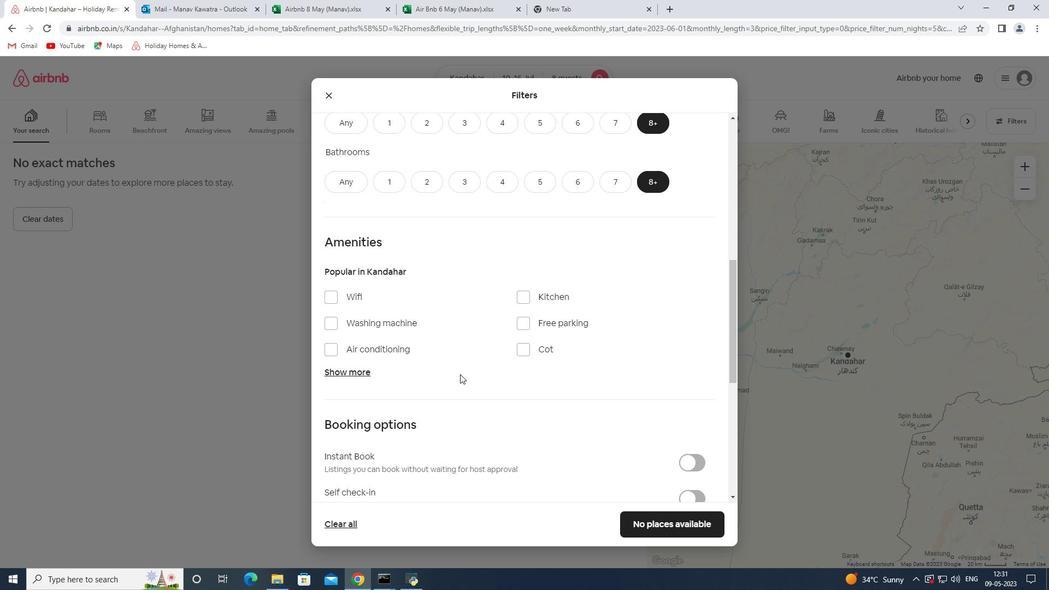 
Action: Mouse scrolled (460, 374) with delta (0, 0)
Screenshot: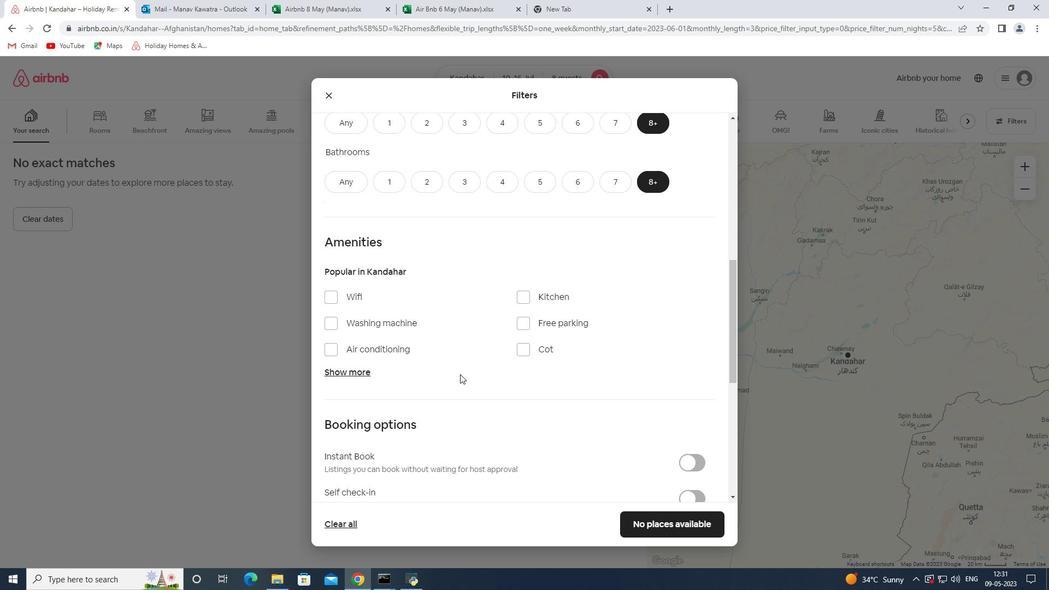 
Action: Mouse moved to (463, 343)
Screenshot: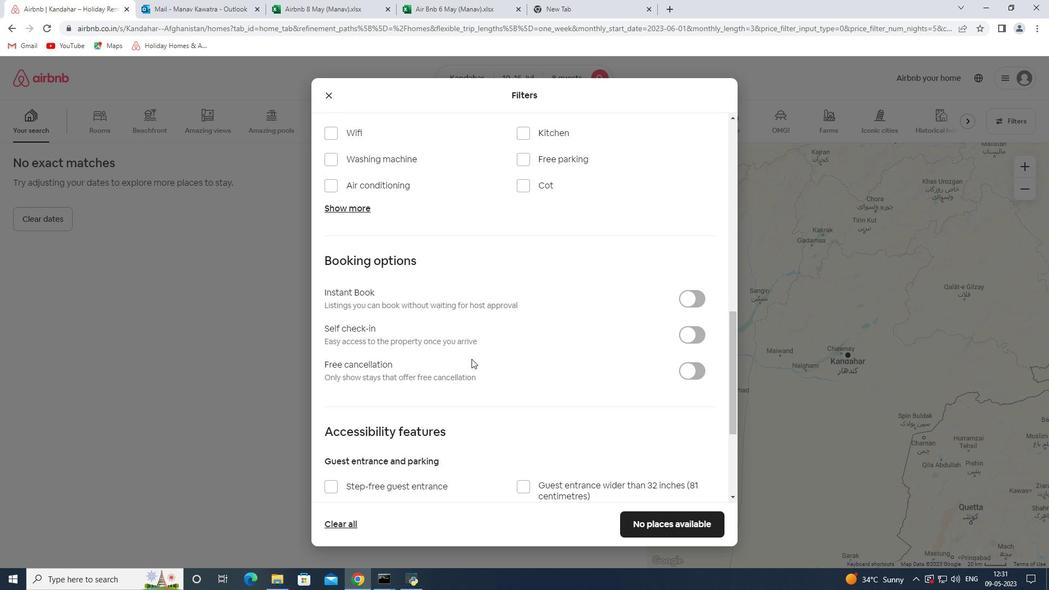 
Action: Mouse scrolled (463, 343) with delta (0, 0)
Screenshot: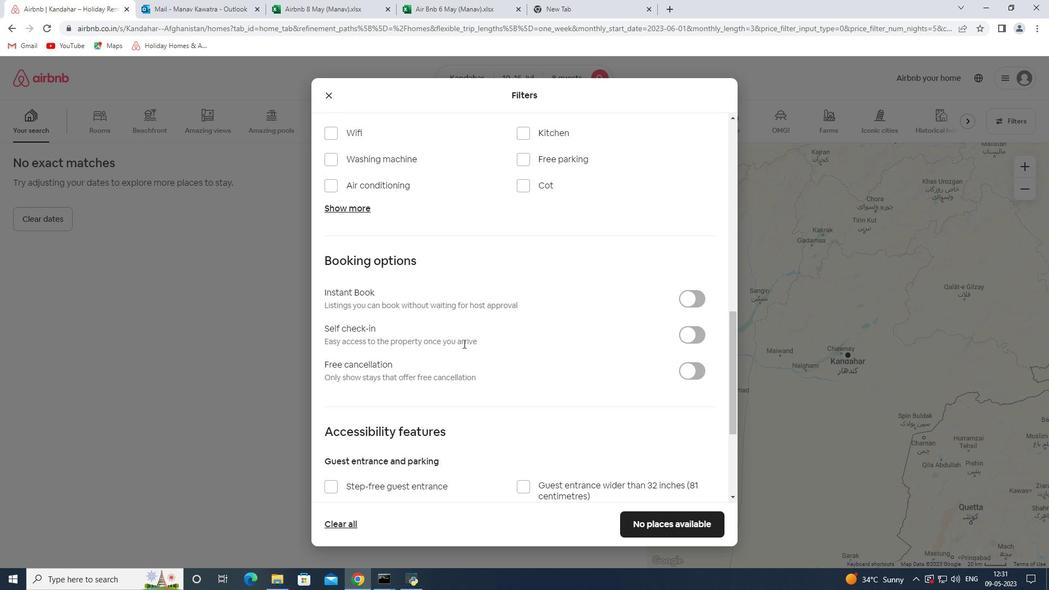
Action: Mouse scrolled (463, 343) with delta (0, 0)
Screenshot: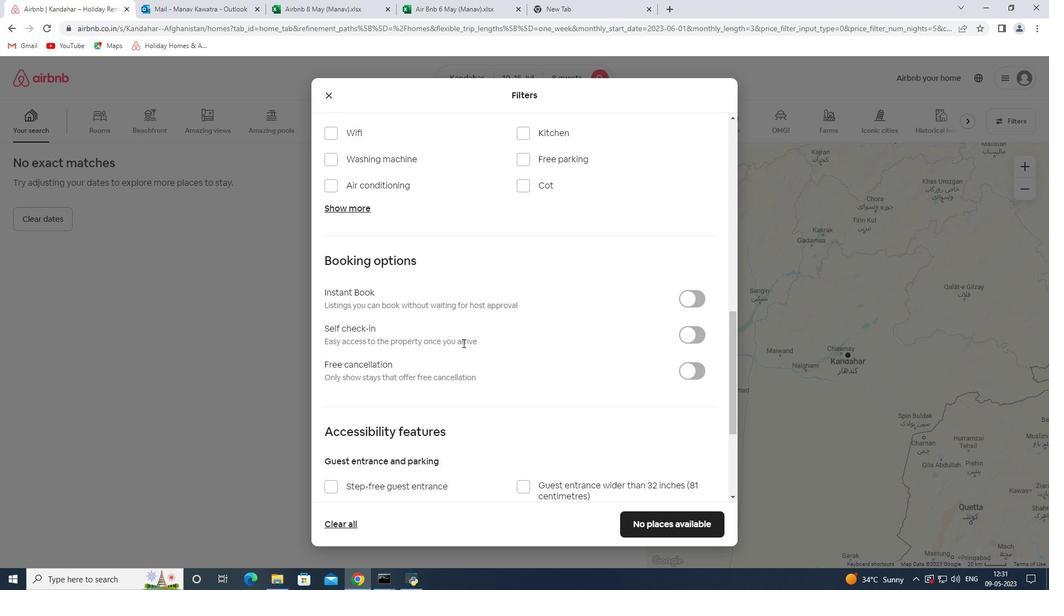 
Action: Mouse moved to (463, 343)
Screenshot: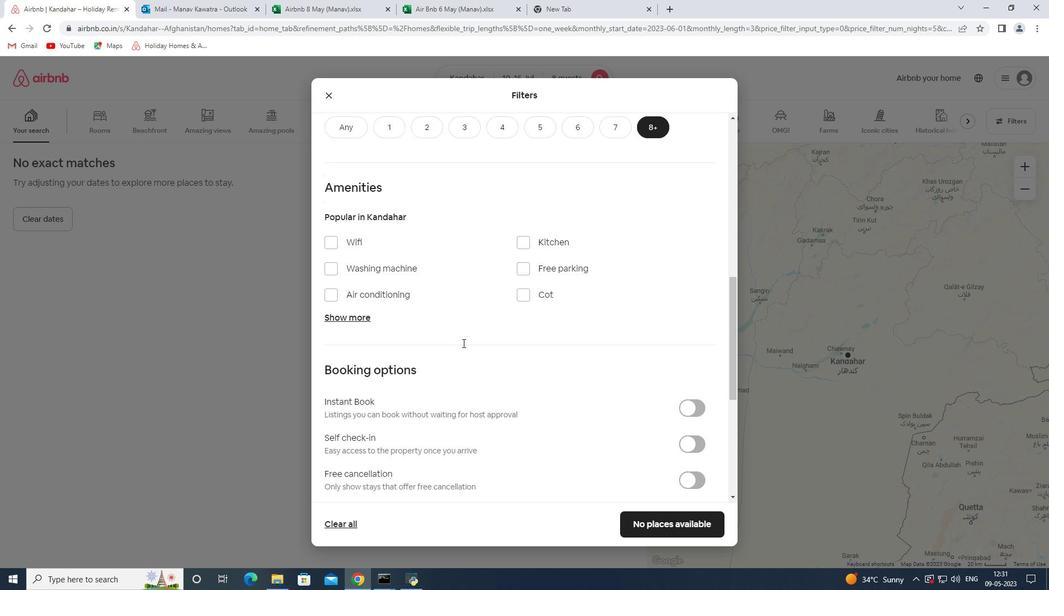 
Action: Mouse scrolled (463, 342) with delta (0, 0)
Screenshot: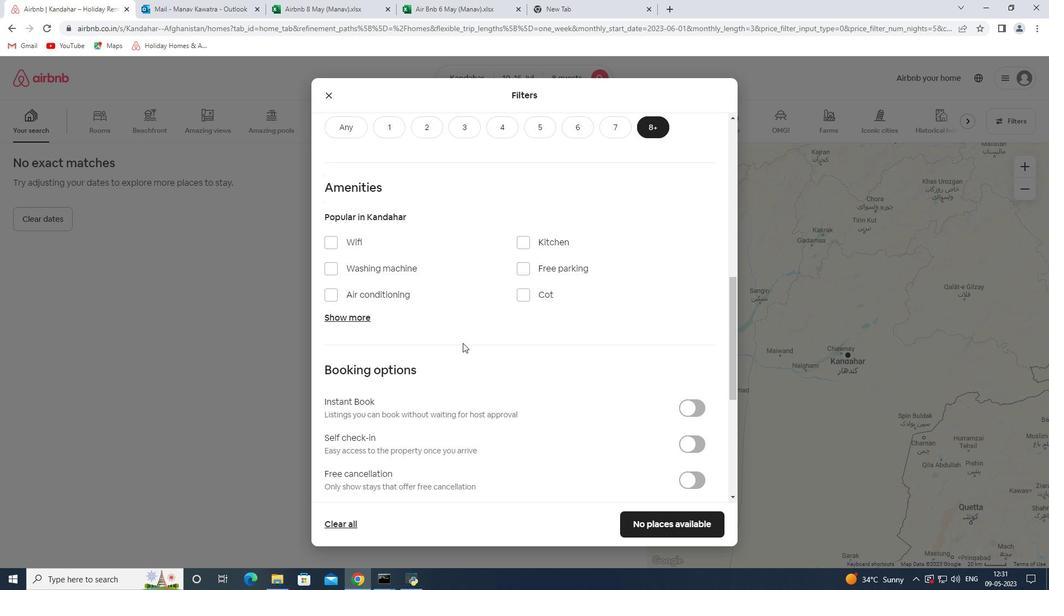 
Action: Mouse scrolled (463, 342) with delta (0, 0)
Screenshot: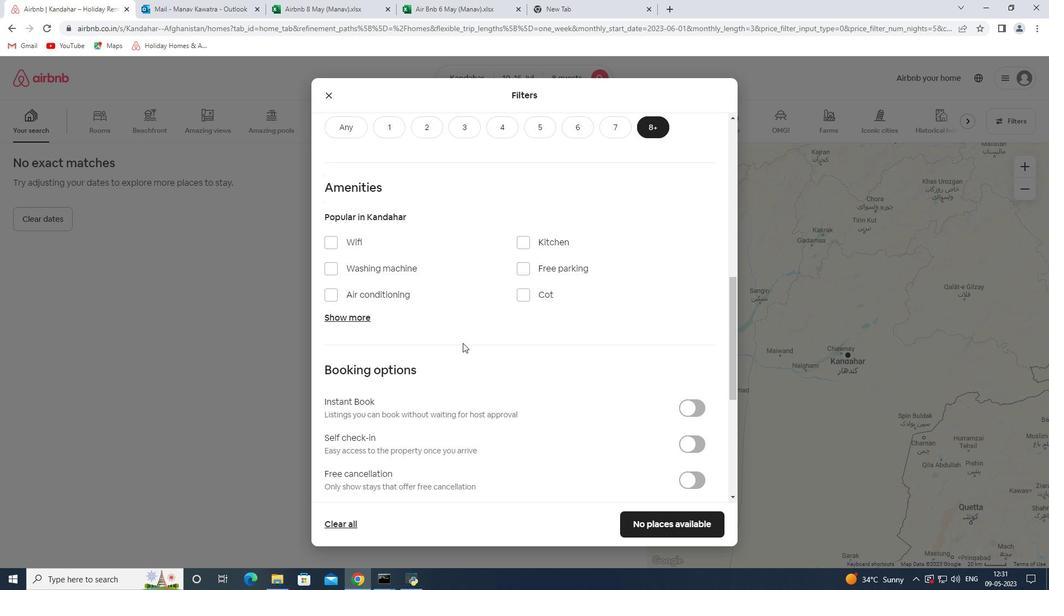 
Action: Mouse moved to (697, 330)
Screenshot: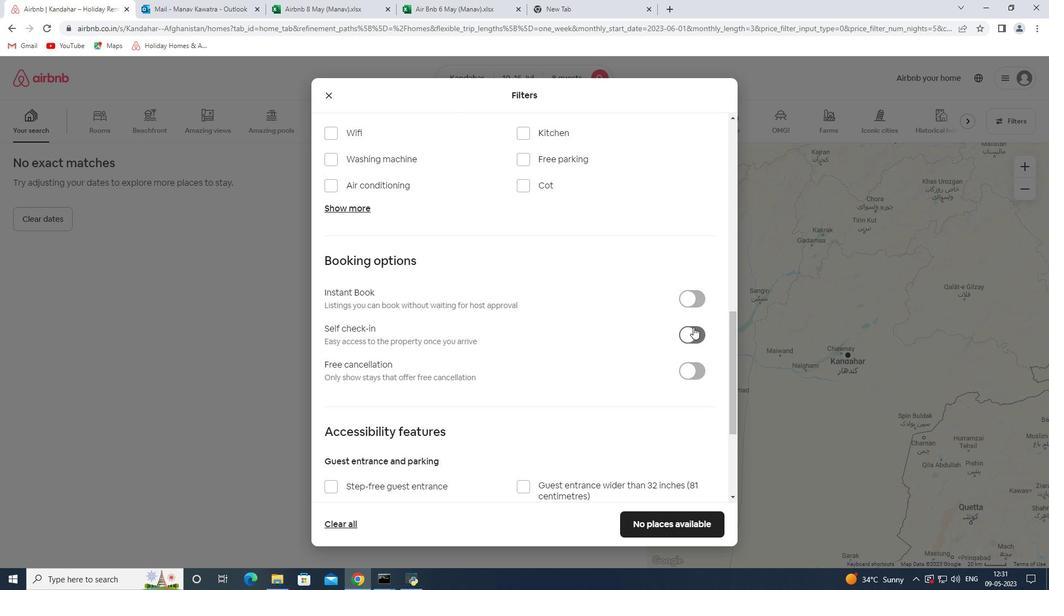 
Action: Mouse pressed left at (697, 330)
Screenshot: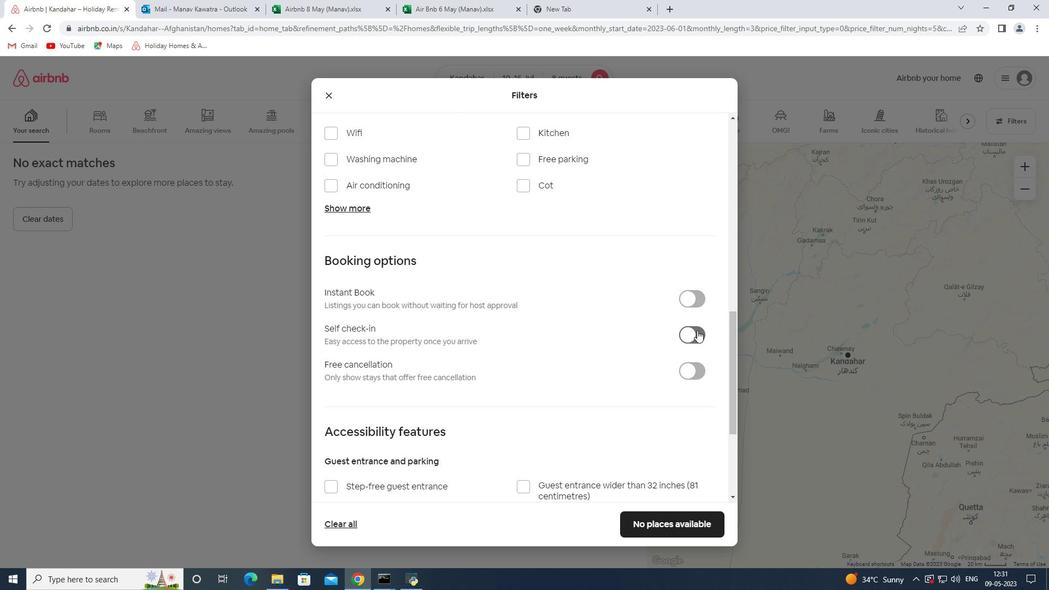 
Action: Mouse moved to (631, 369)
Screenshot: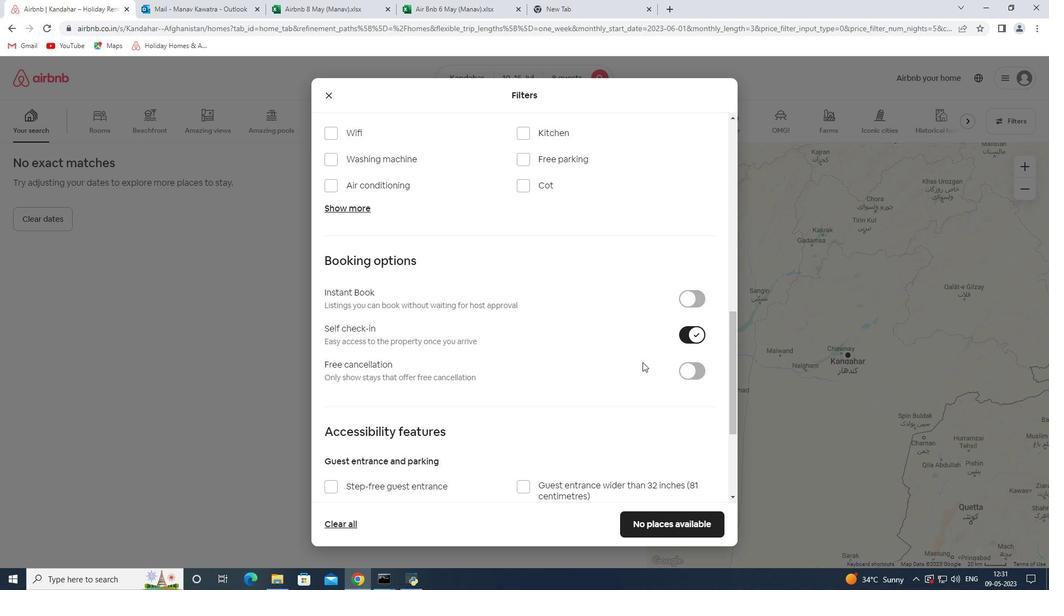 
Action: Mouse scrolled (631, 369) with delta (0, 0)
Screenshot: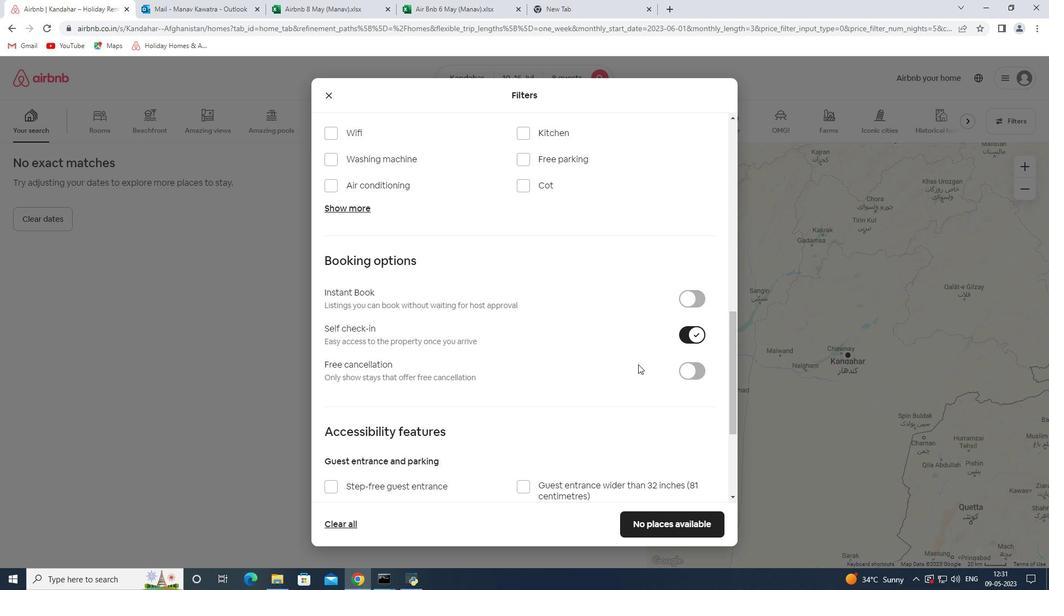 
Action: Mouse scrolled (631, 369) with delta (0, 0)
Screenshot: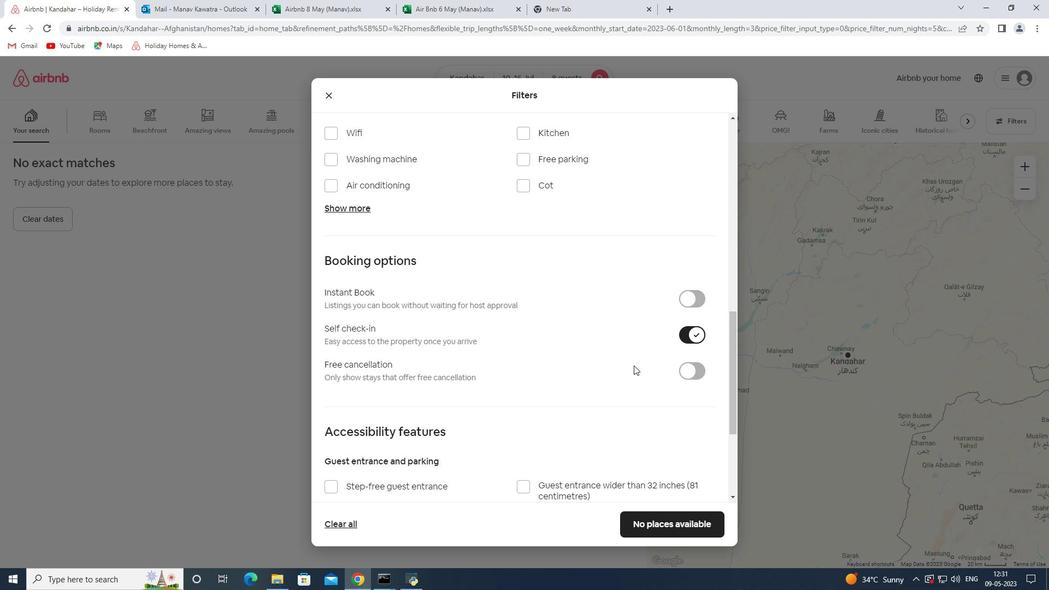 
Action: Mouse scrolled (631, 369) with delta (0, 0)
Screenshot: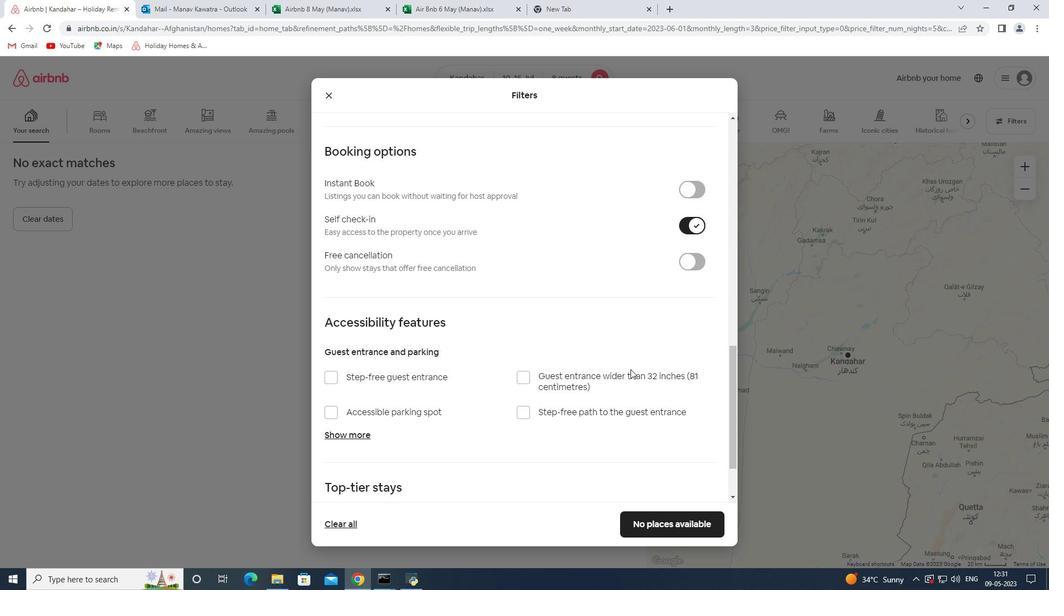 
Action: Mouse scrolled (631, 369) with delta (0, 0)
Screenshot: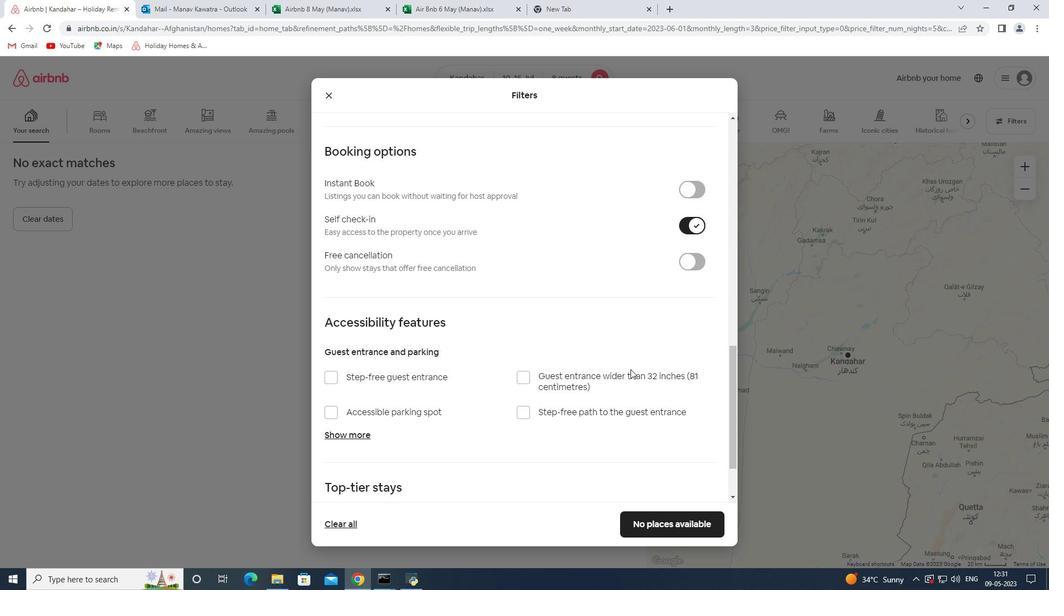 
Action: Mouse scrolled (631, 369) with delta (0, 0)
Screenshot: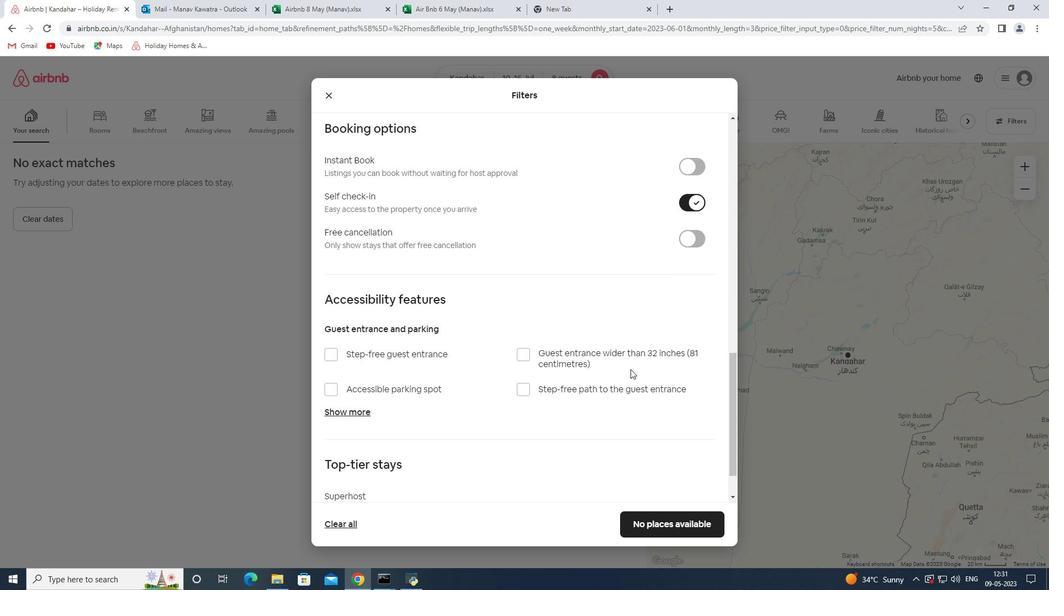 
Action: Mouse moved to (404, 448)
Screenshot: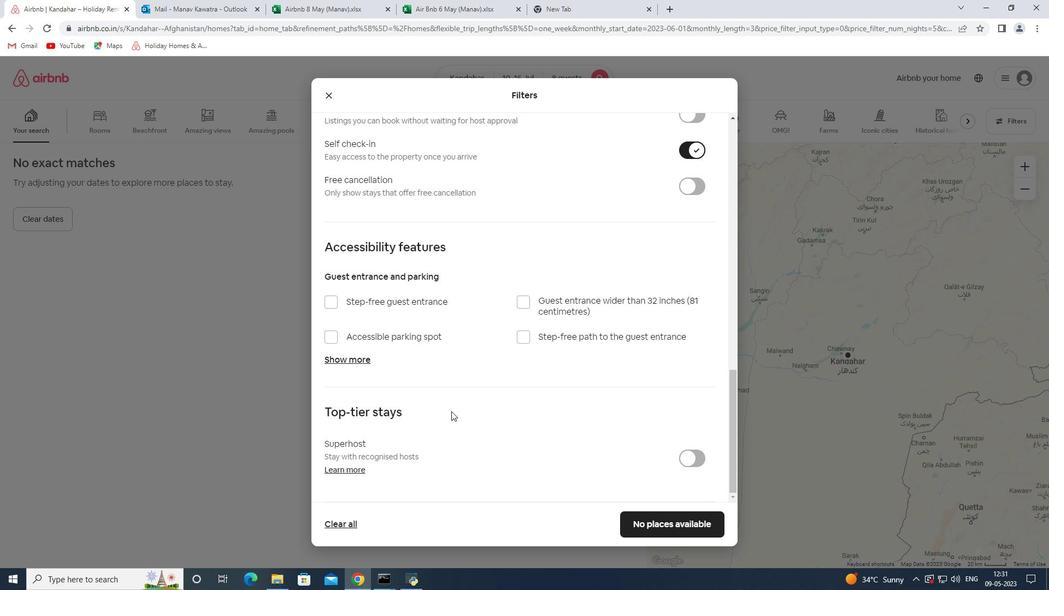 
Action: Mouse scrolled (404, 447) with delta (0, 0)
Screenshot: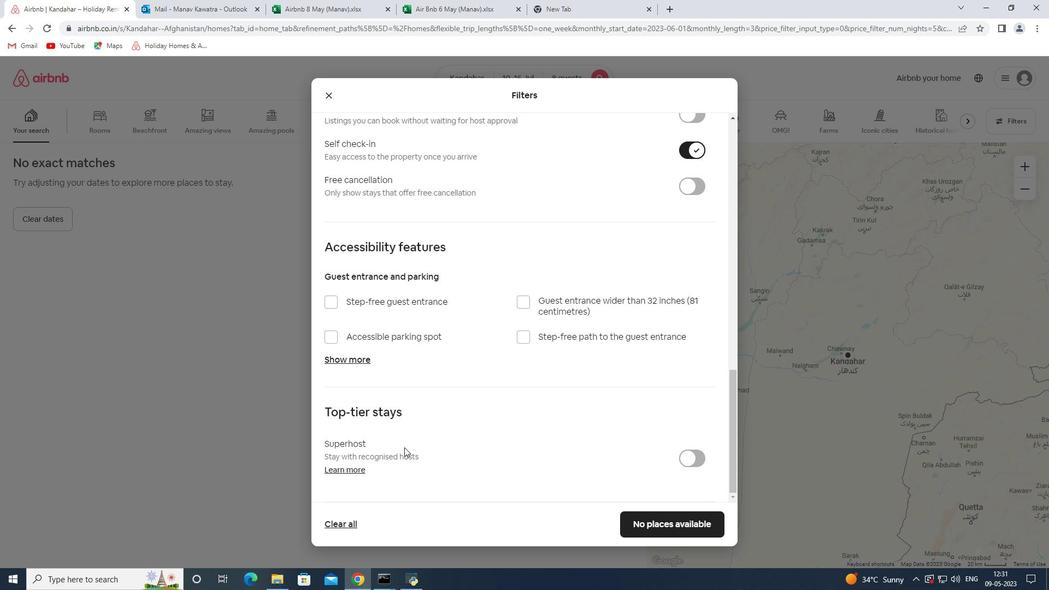 
Action: Mouse scrolled (404, 447) with delta (0, 0)
Screenshot: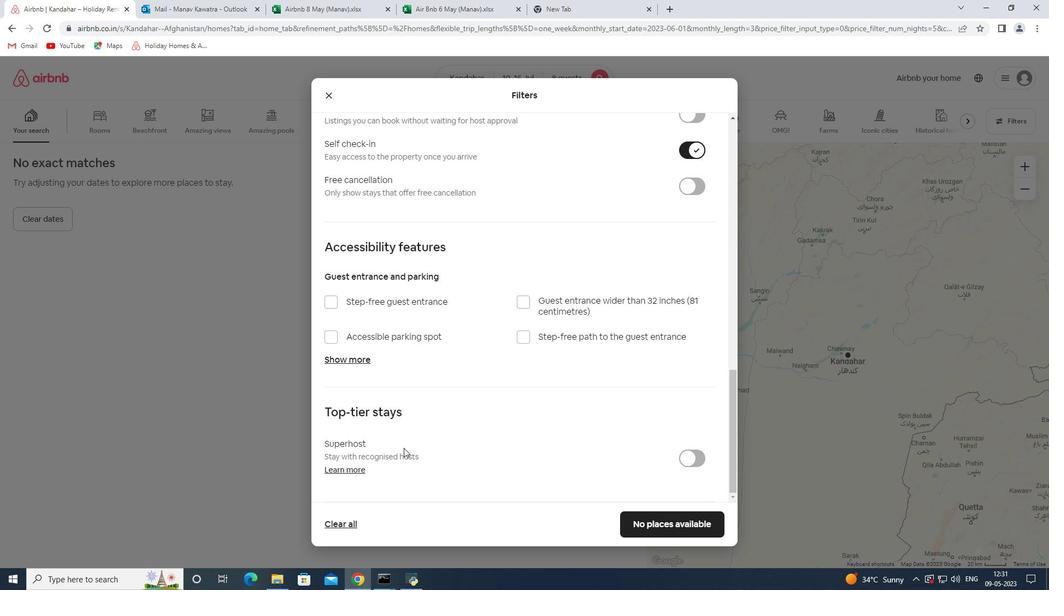
Action: Mouse scrolled (404, 447) with delta (0, 0)
Screenshot: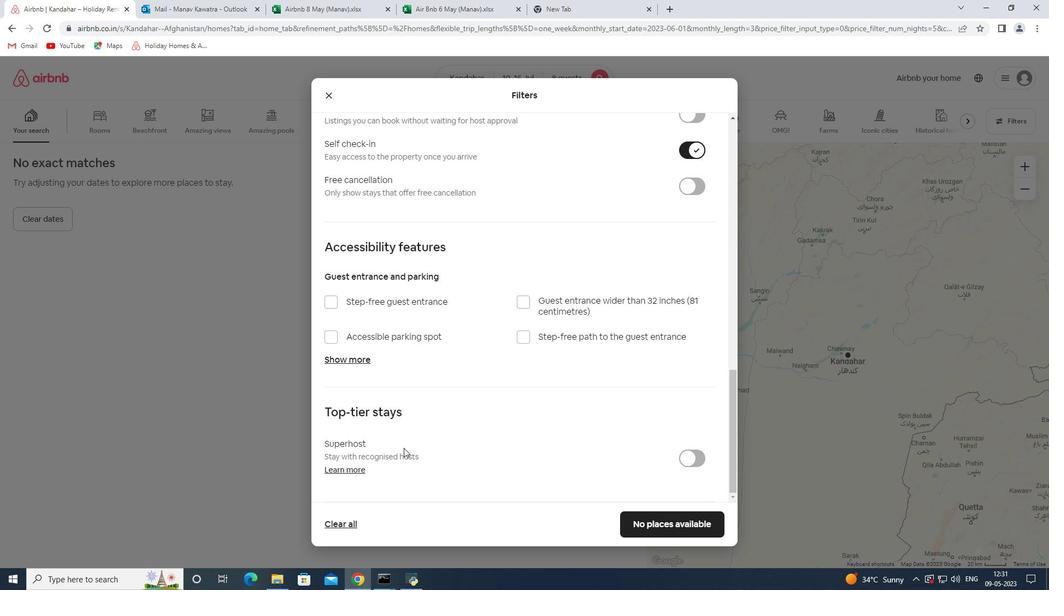 
Action: Mouse scrolled (404, 447) with delta (0, 0)
Screenshot: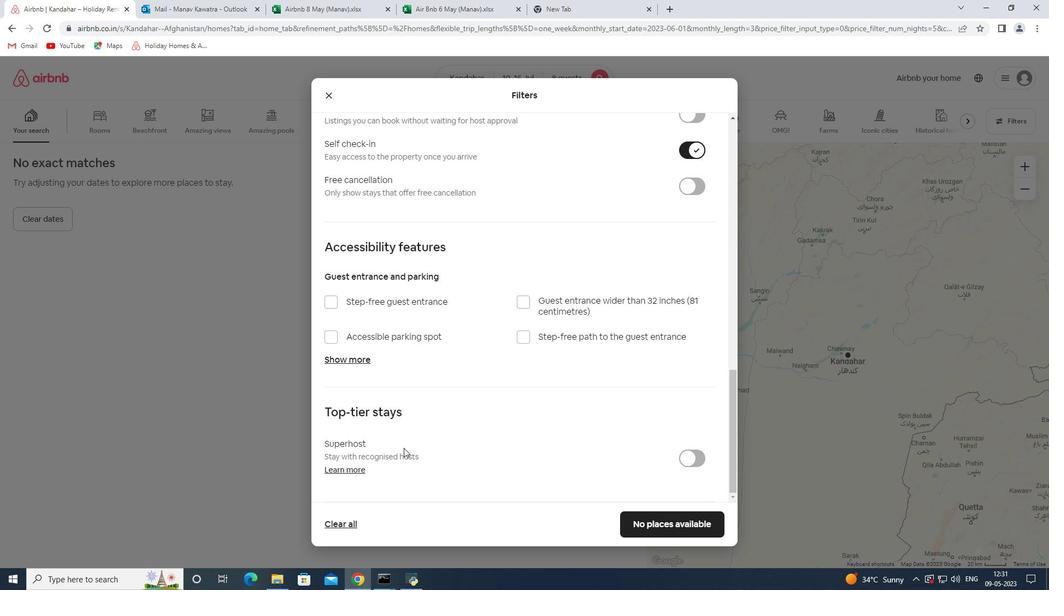 
Action: Mouse moved to (655, 523)
Screenshot: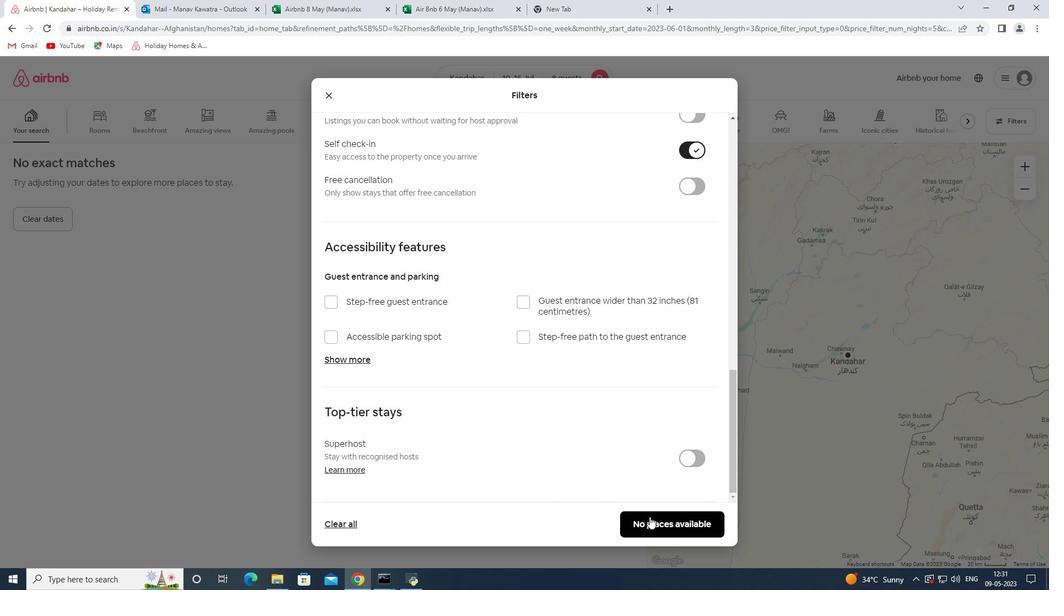 
Action: Mouse pressed left at (655, 523)
Screenshot: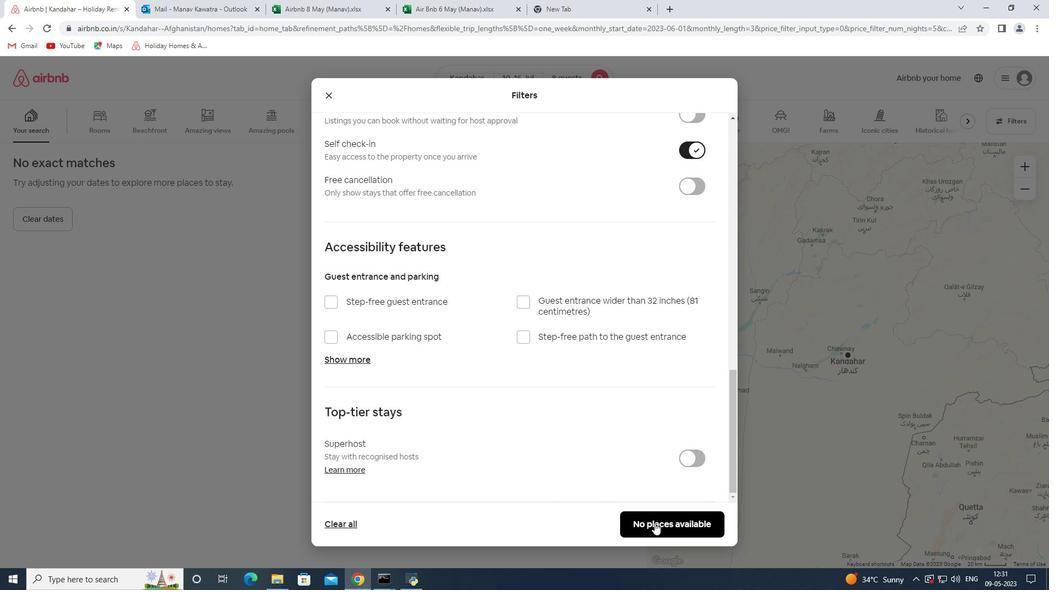 
Action: Mouse moved to (657, 523)
Screenshot: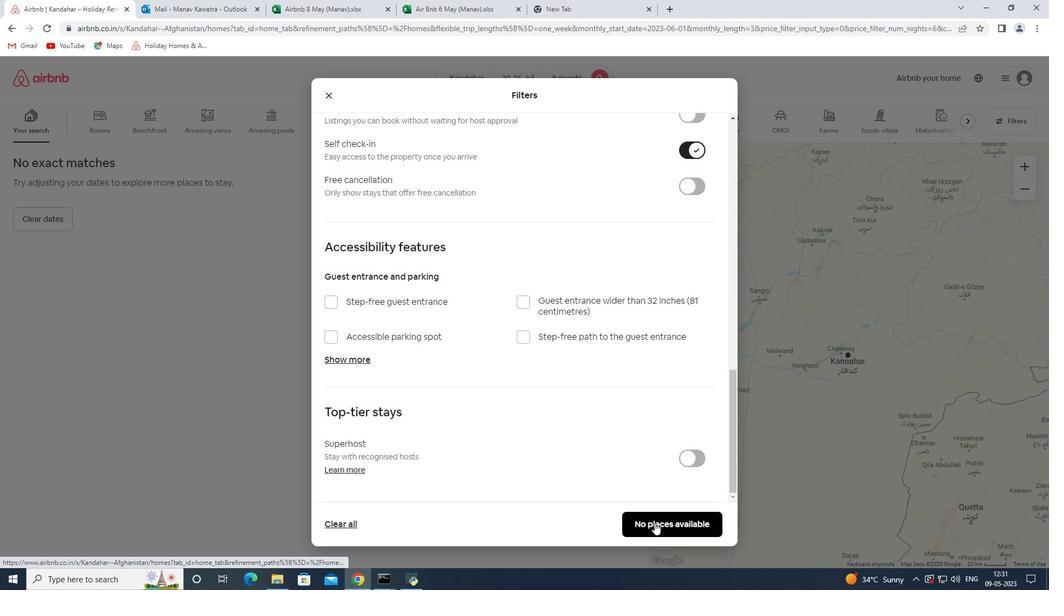 
